 Task: Create a due date automation trigger when advanced on, on the wednesday before a card is due add dates with a due date at 11:00 AM.
Action: Mouse moved to (949, 291)
Screenshot: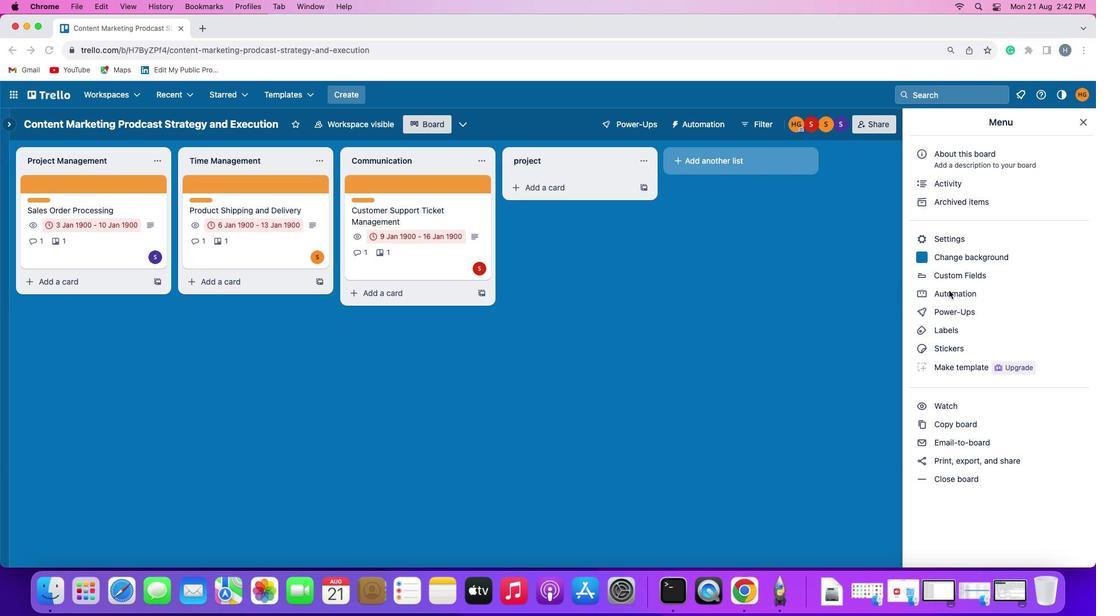 
Action: Mouse pressed left at (949, 291)
Screenshot: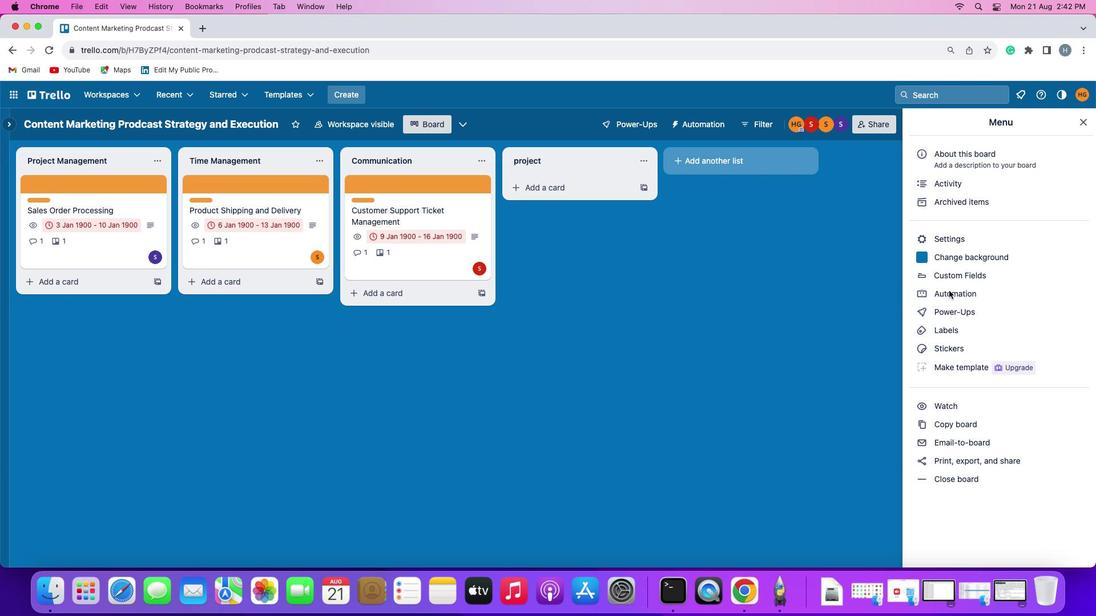 
Action: Mouse pressed left at (949, 291)
Screenshot: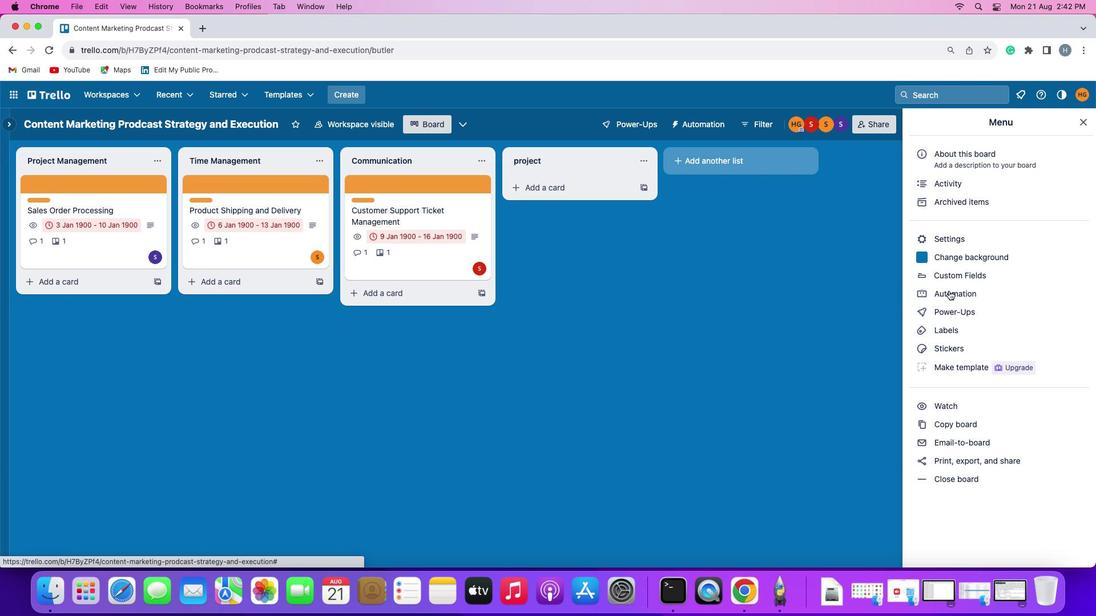 
Action: Mouse moved to (81, 265)
Screenshot: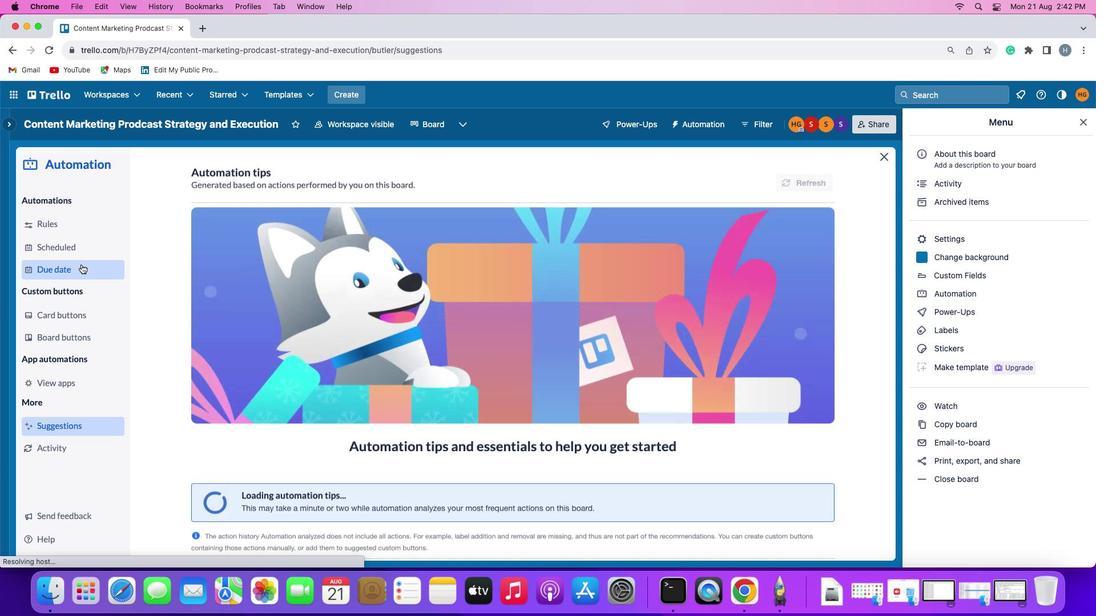 
Action: Mouse pressed left at (81, 265)
Screenshot: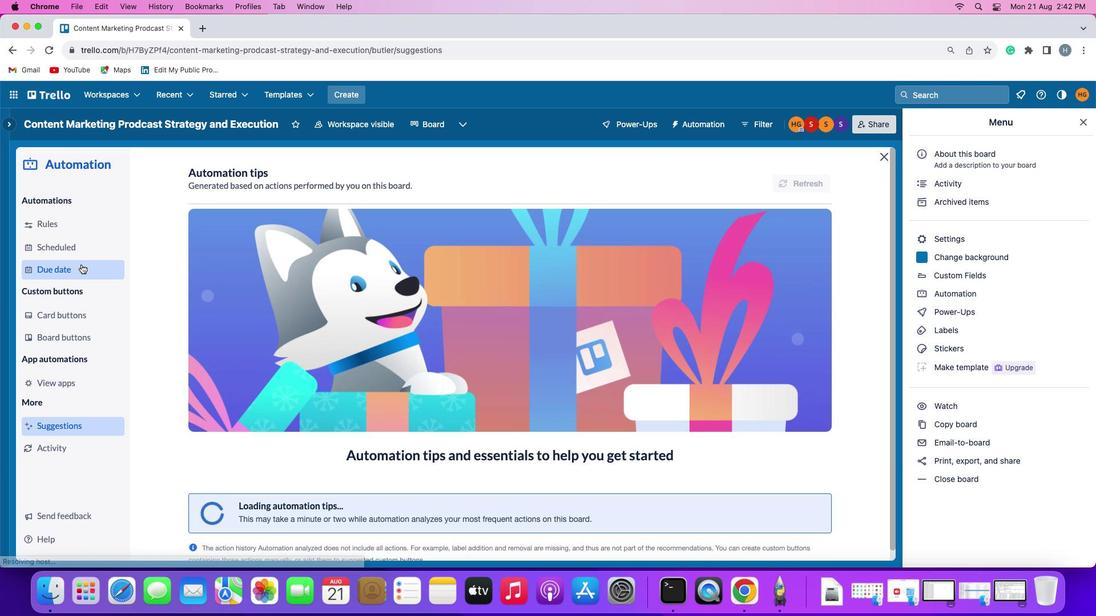 
Action: Mouse moved to (784, 176)
Screenshot: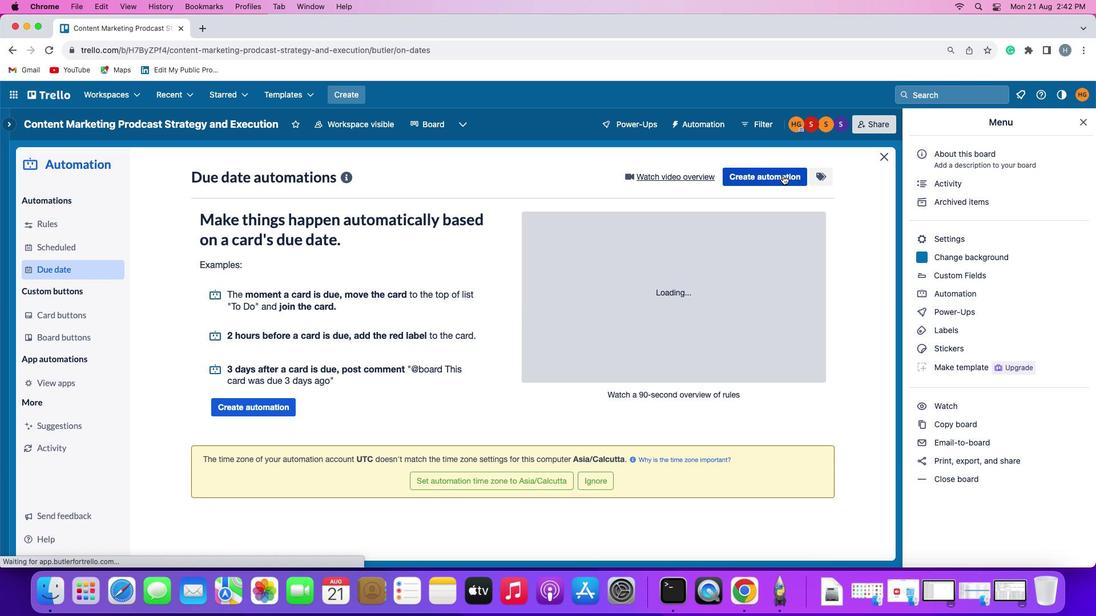 
Action: Mouse pressed left at (784, 176)
Screenshot: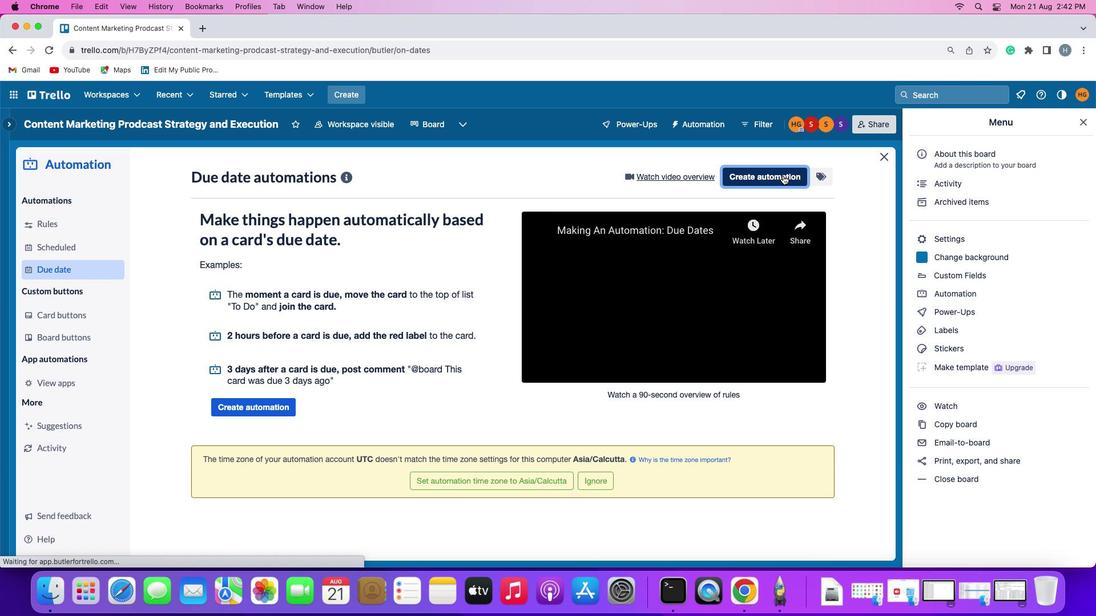 
Action: Mouse moved to (339, 289)
Screenshot: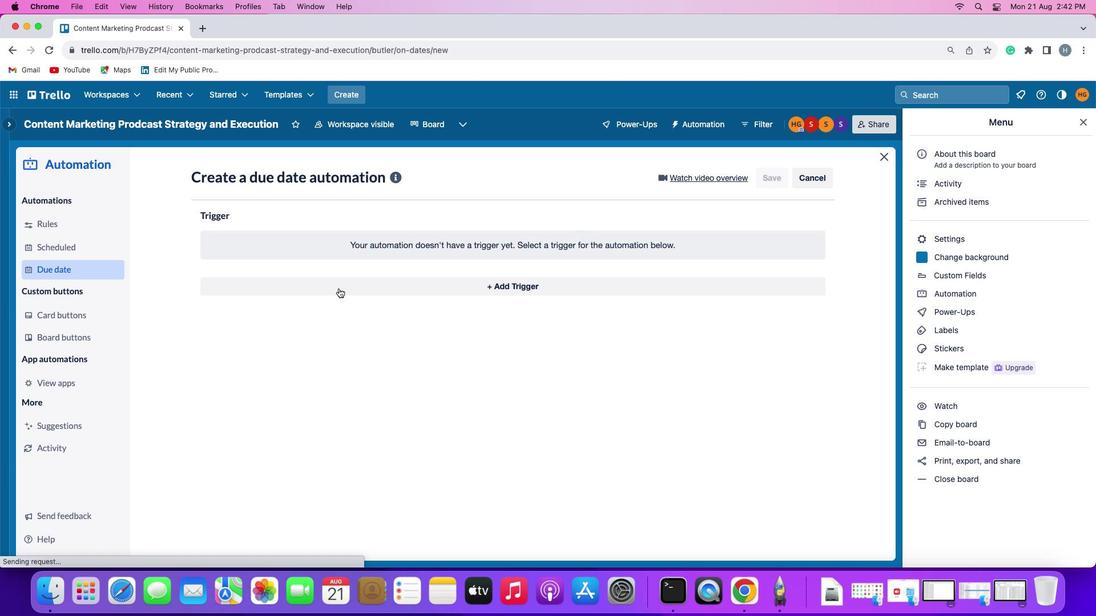 
Action: Mouse pressed left at (339, 289)
Screenshot: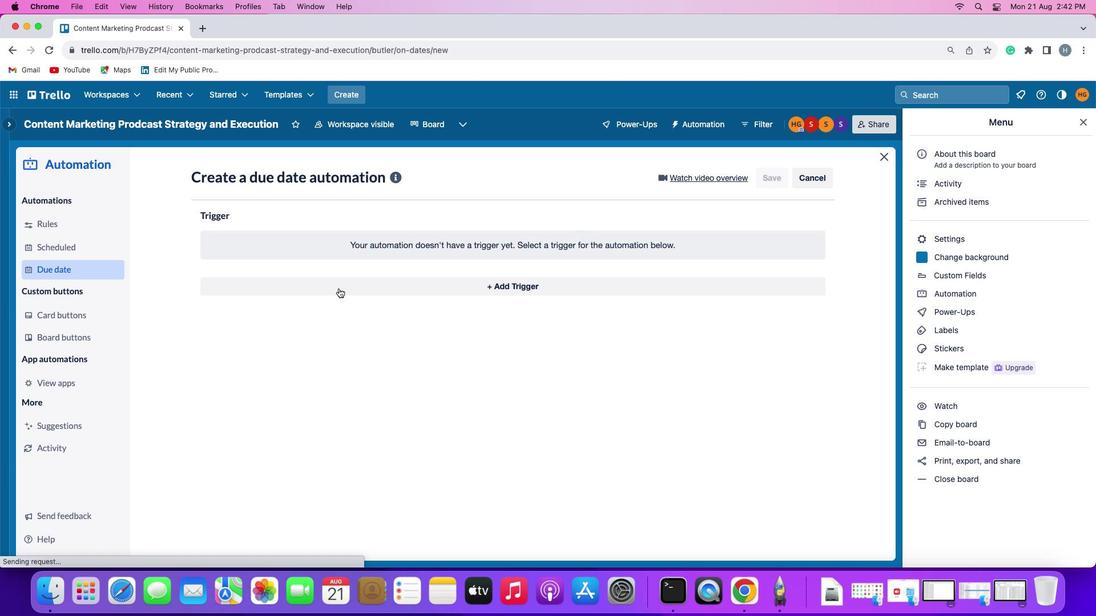 
Action: Mouse moved to (249, 498)
Screenshot: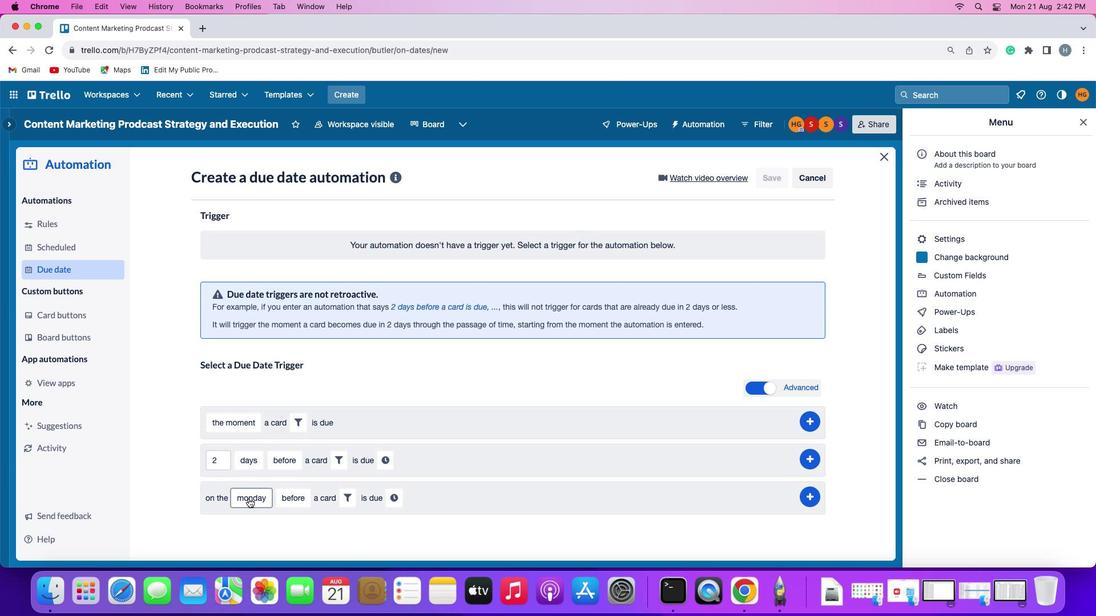 
Action: Mouse pressed left at (249, 498)
Screenshot: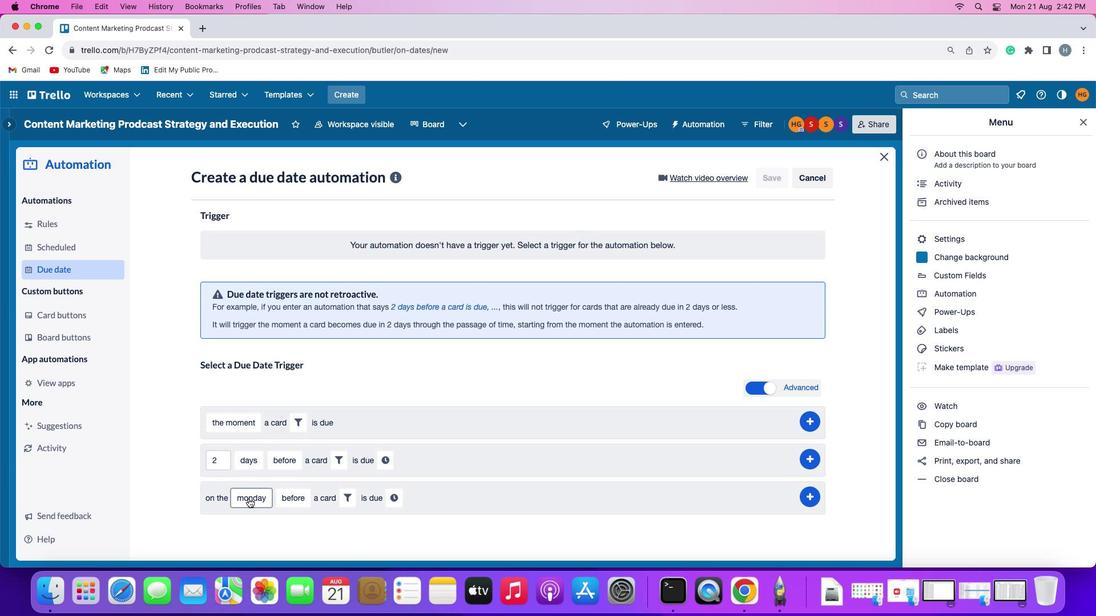 
Action: Mouse moved to (258, 389)
Screenshot: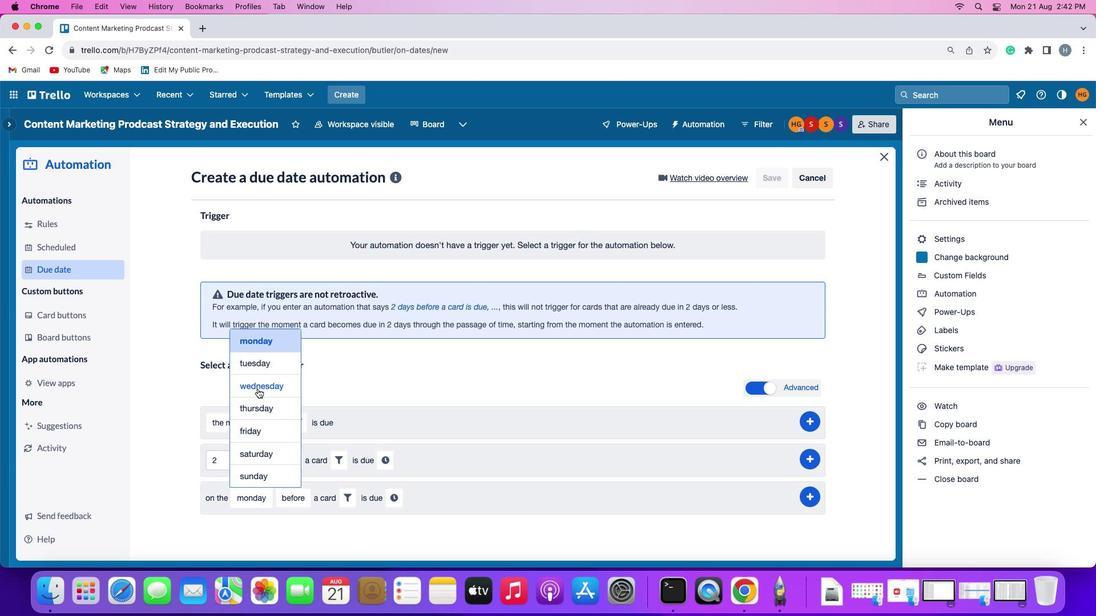 
Action: Mouse pressed left at (258, 389)
Screenshot: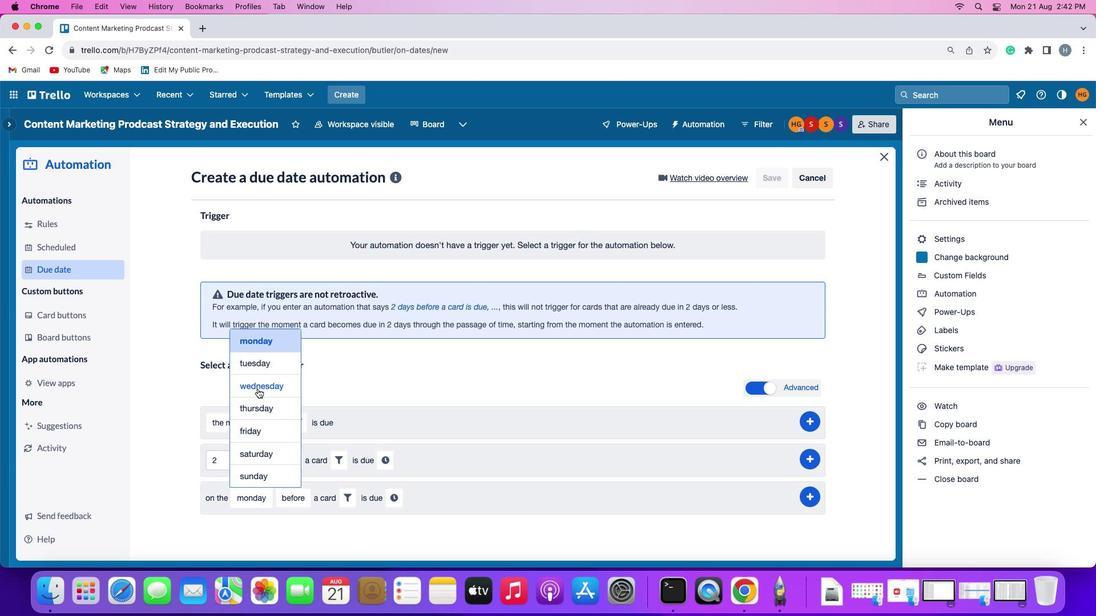 
Action: Mouse moved to (367, 495)
Screenshot: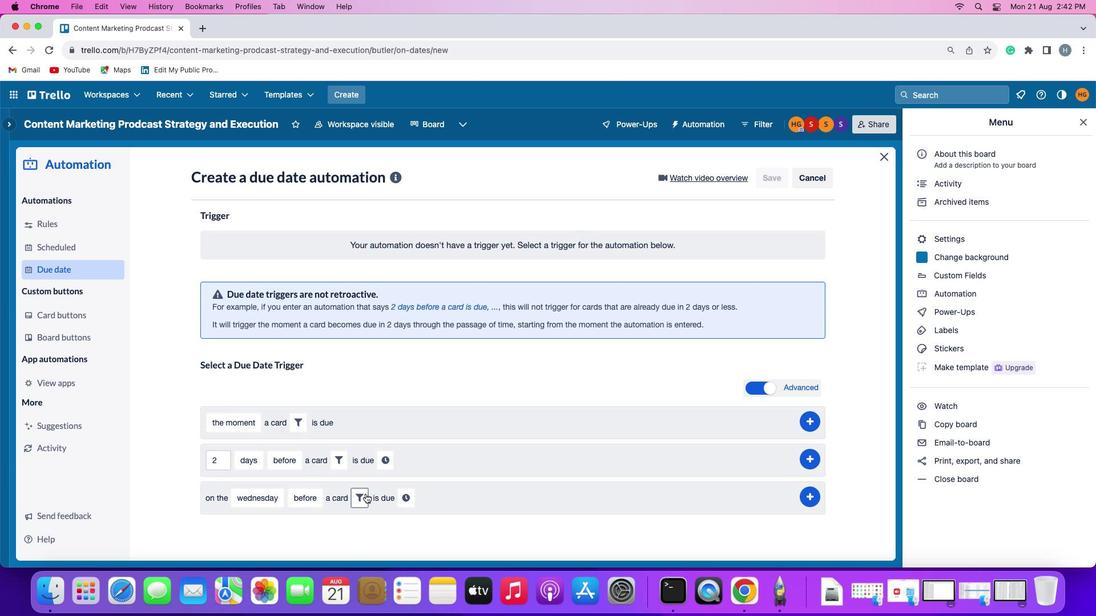 
Action: Mouse pressed left at (367, 495)
Screenshot: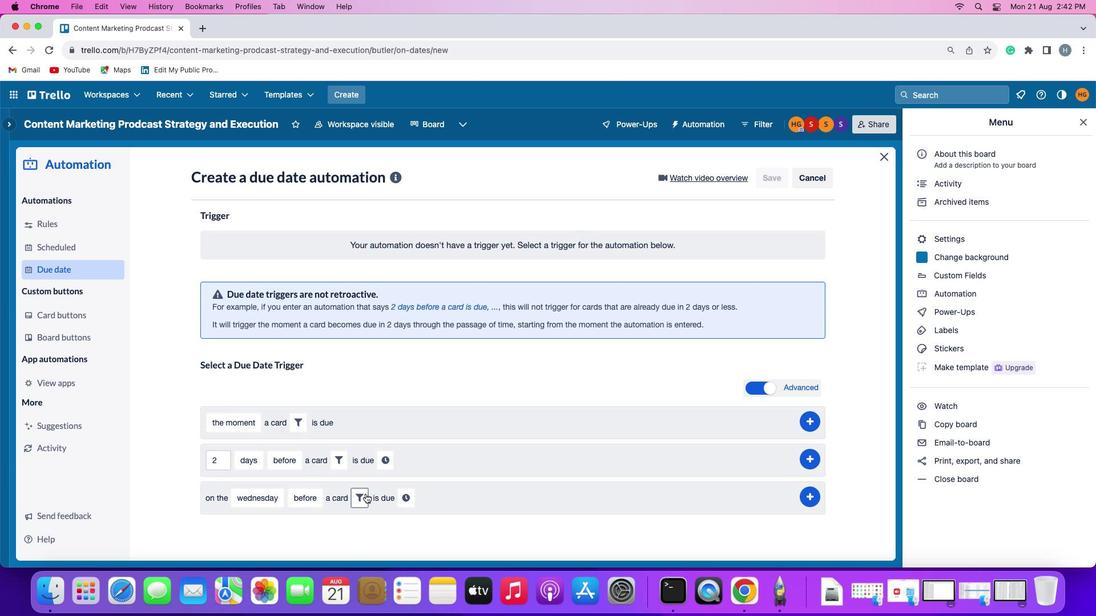 
Action: Mouse moved to (421, 530)
Screenshot: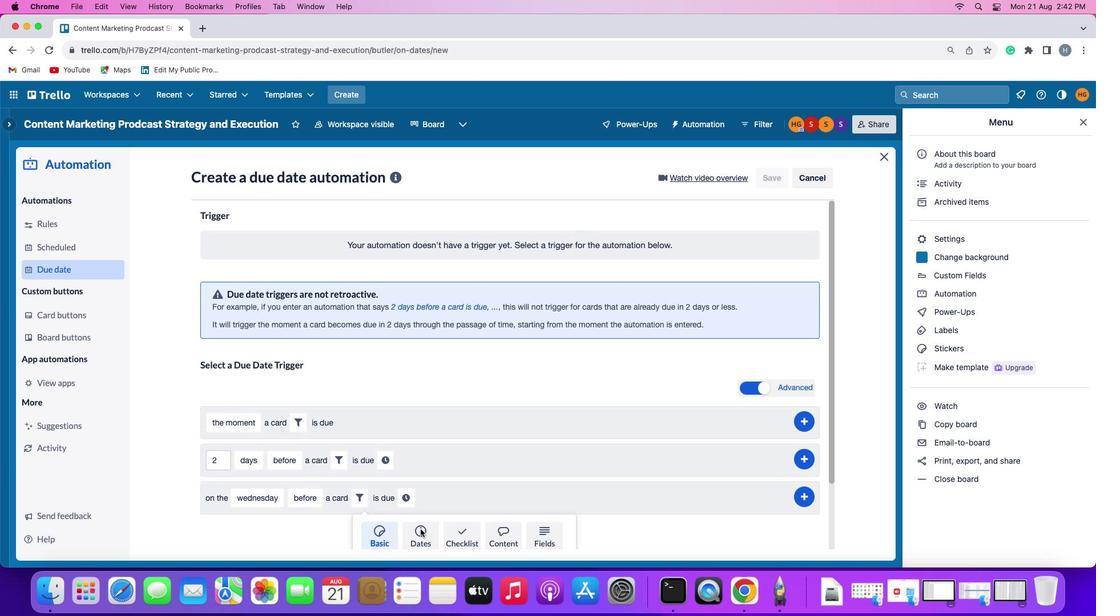 
Action: Mouse pressed left at (421, 530)
Screenshot: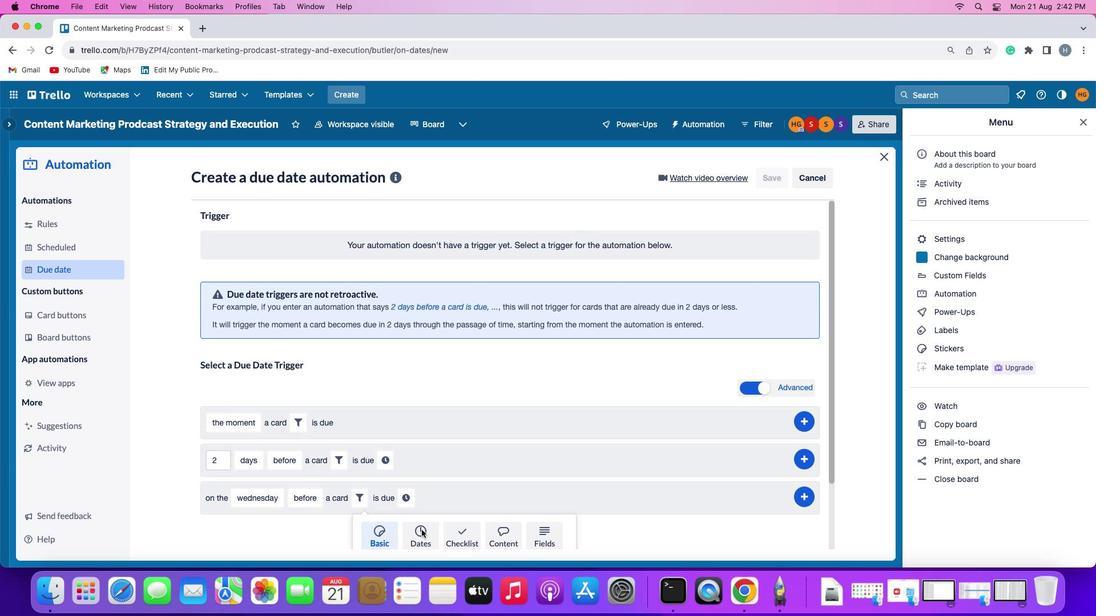 
Action: Mouse moved to (306, 526)
Screenshot: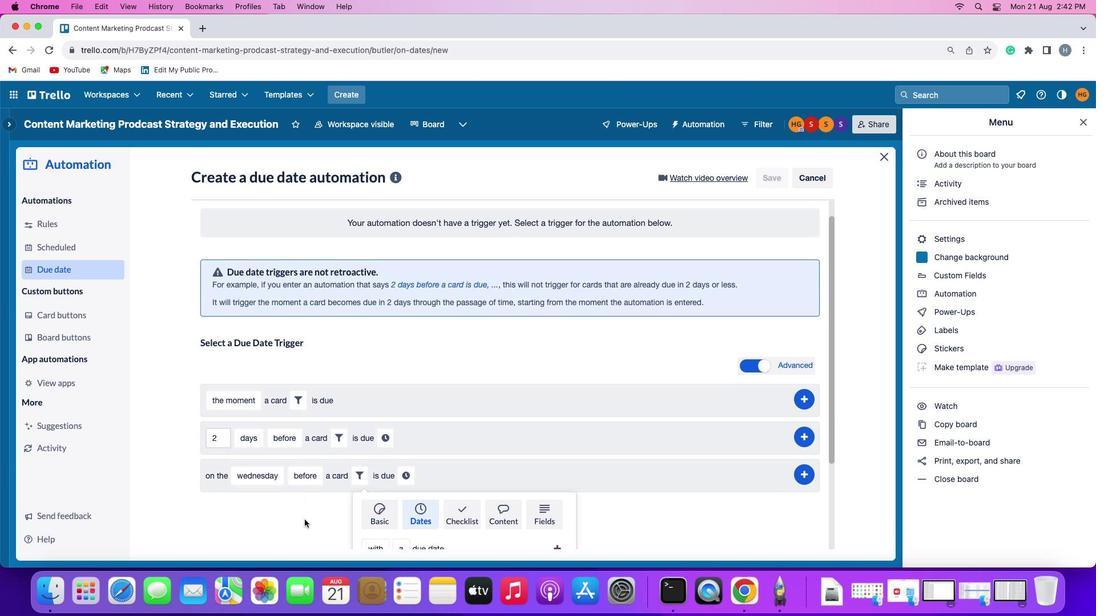 
Action: Mouse scrolled (306, 526) with delta (0, 0)
Screenshot: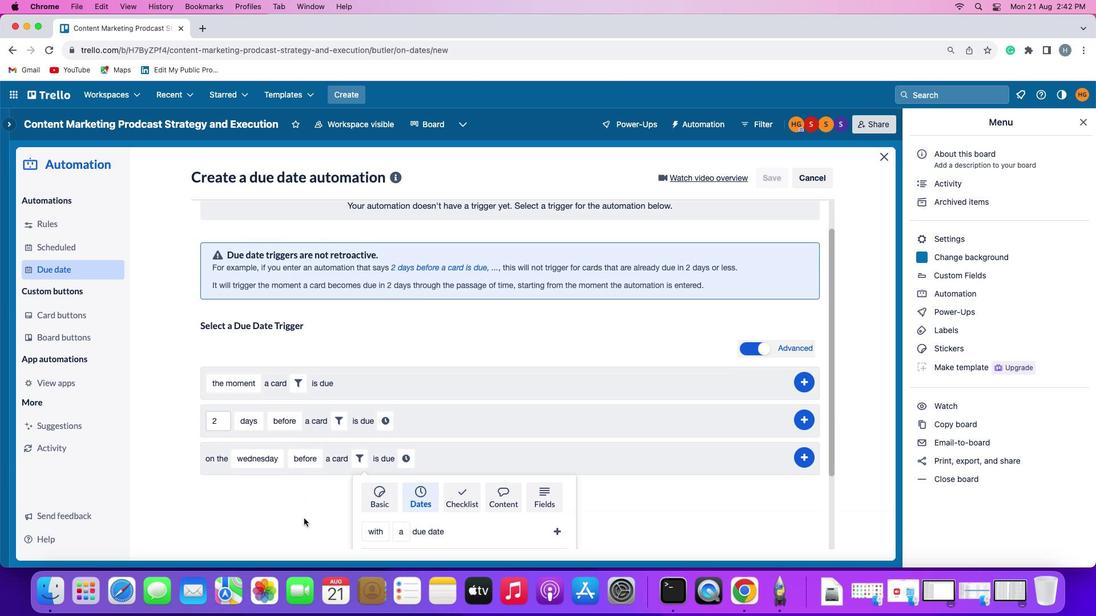 
Action: Mouse scrolled (306, 526) with delta (0, 0)
Screenshot: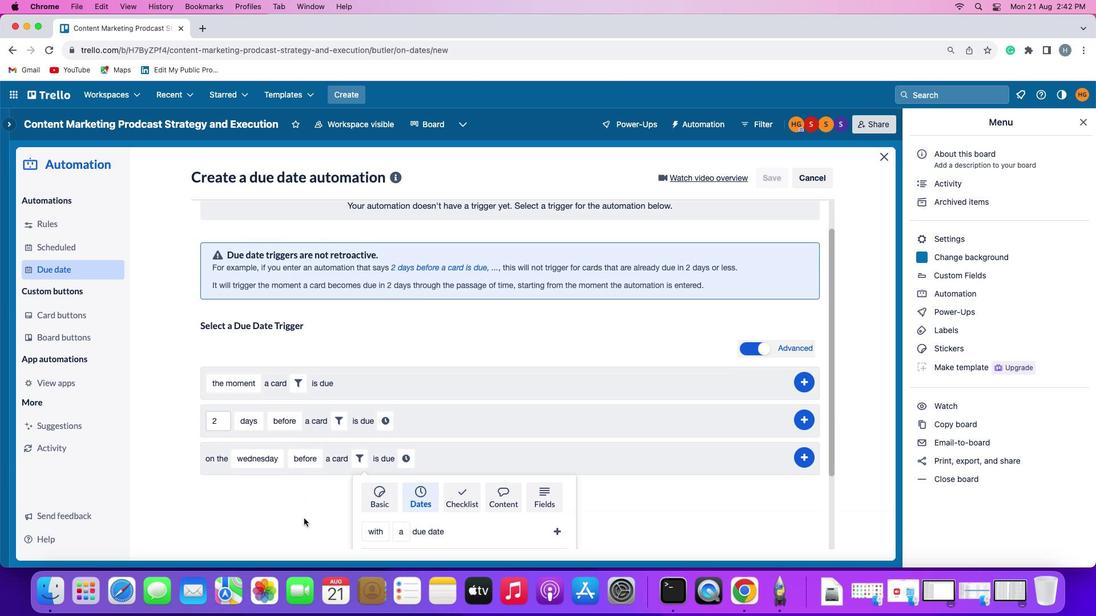 
Action: Mouse moved to (306, 526)
Screenshot: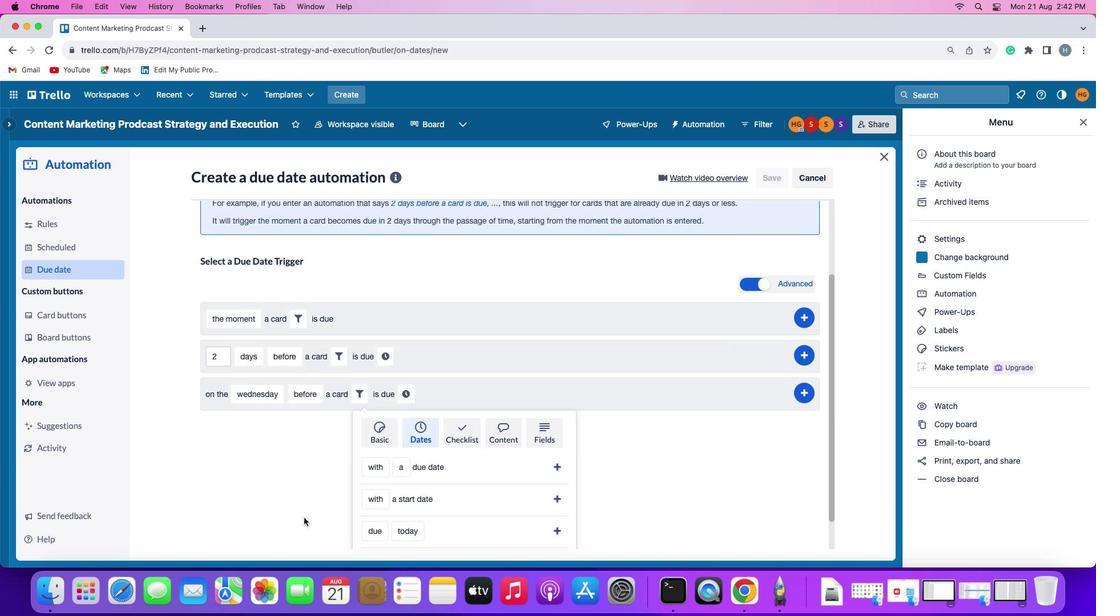 
Action: Mouse scrolled (306, 526) with delta (0, -1)
Screenshot: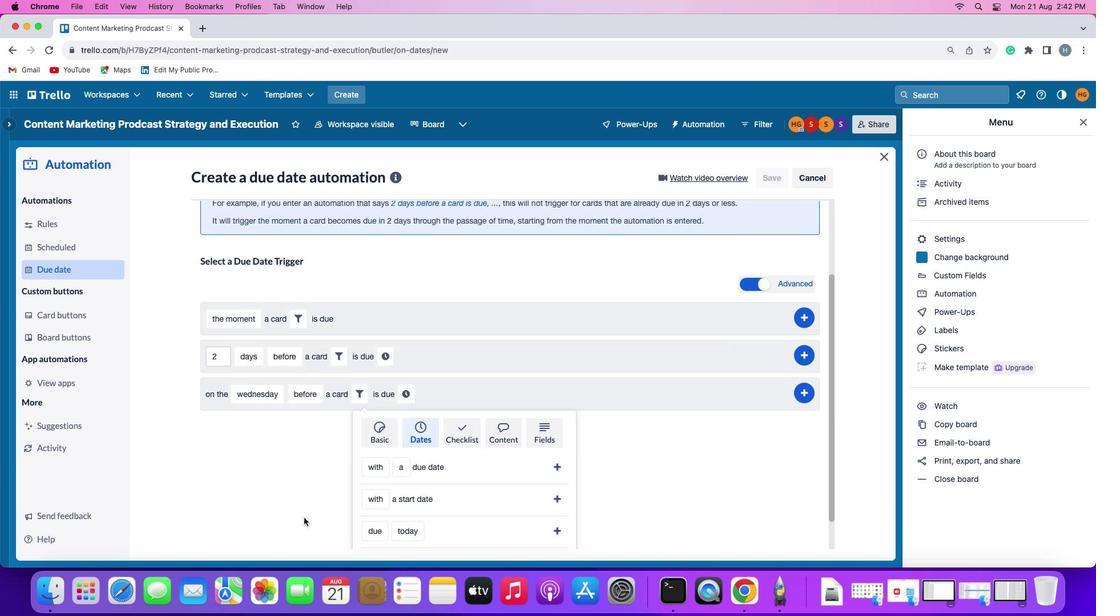 
Action: Mouse moved to (306, 526)
Screenshot: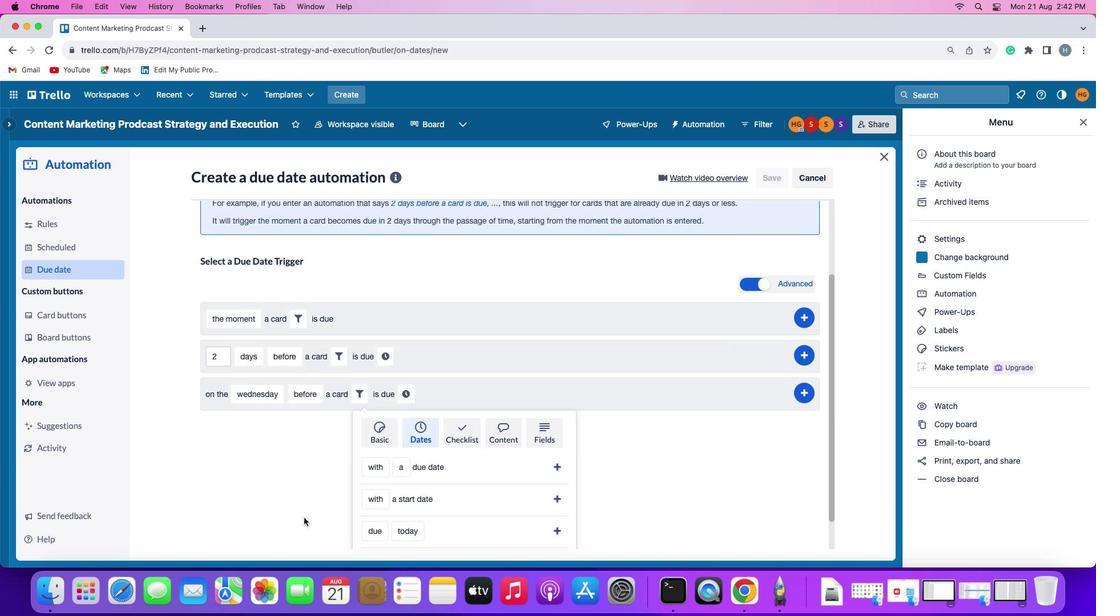 
Action: Mouse scrolled (306, 526) with delta (0, -1)
Screenshot: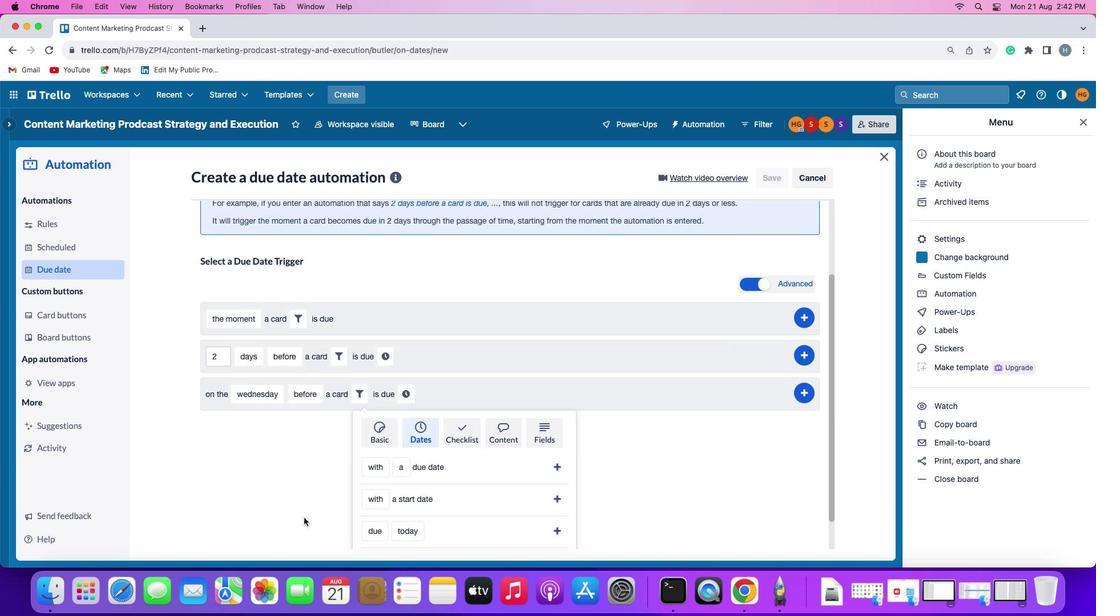 
Action: Mouse moved to (306, 524)
Screenshot: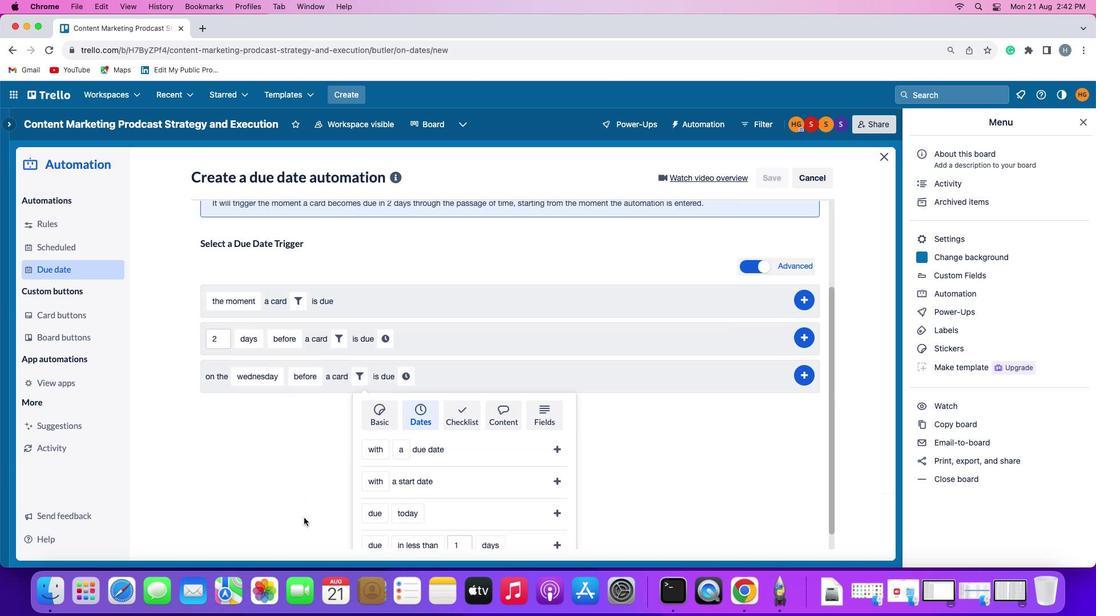 
Action: Mouse scrolled (306, 524) with delta (0, -2)
Screenshot: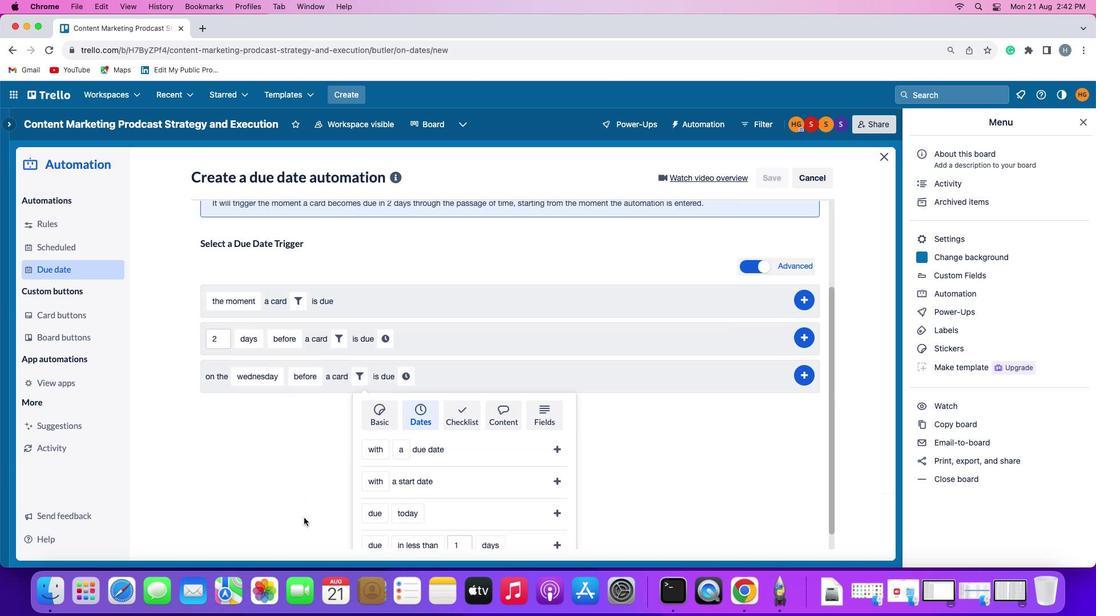 
Action: Mouse moved to (382, 429)
Screenshot: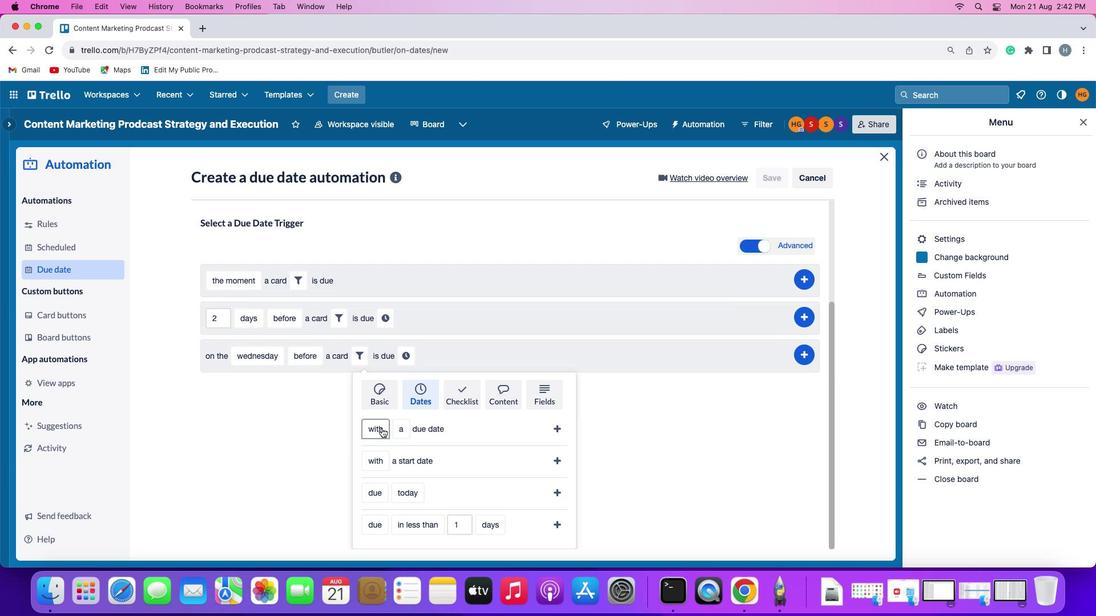 
Action: Mouse pressed left at (382, 429)
Screenshot: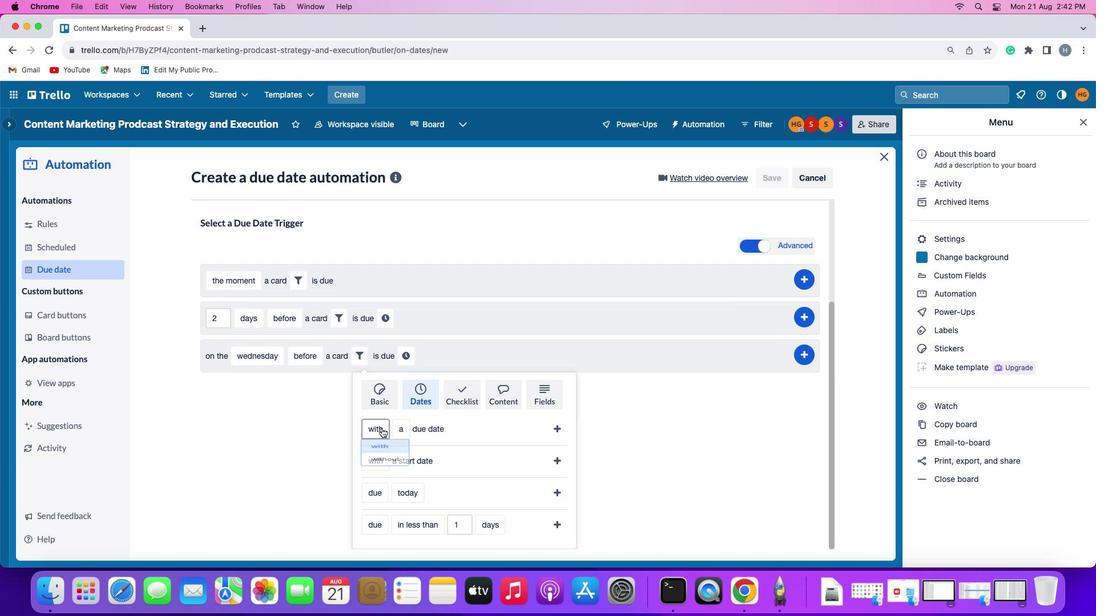 
Action: Mouse moved to (382, 454)
Screenshot: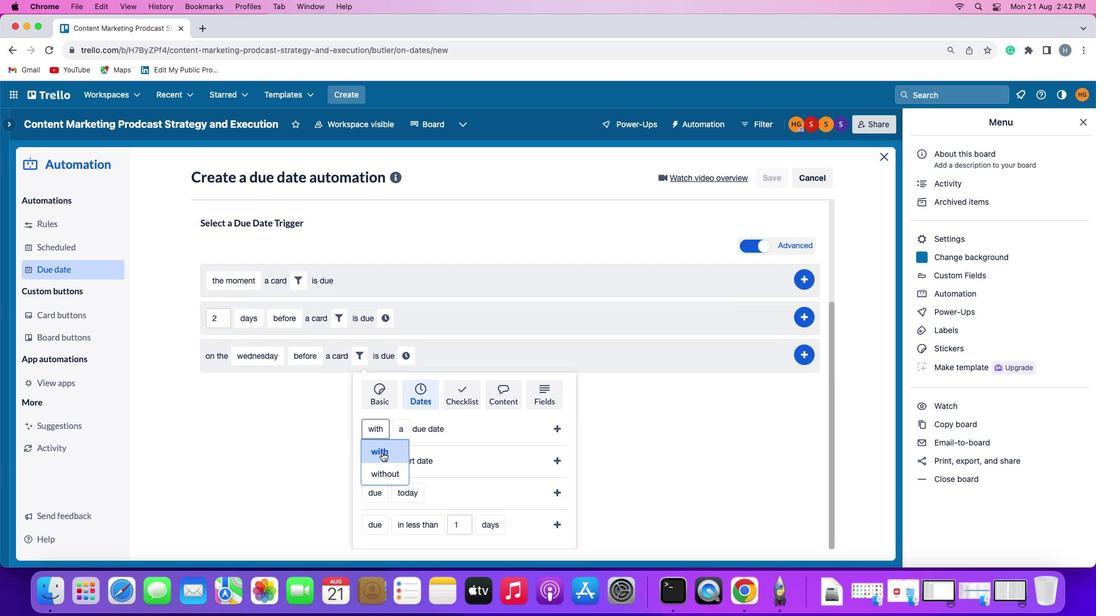 
Action: Mouse pressed left at (382, 454)
Screenshot: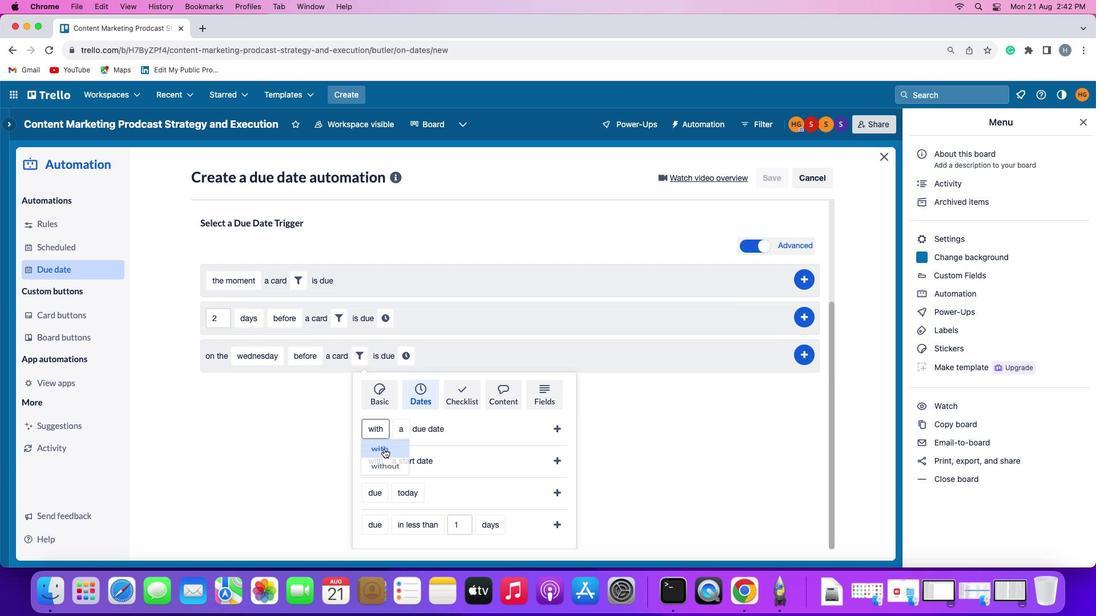 
Action: Mouse moved to (403, 432)
Screenshot: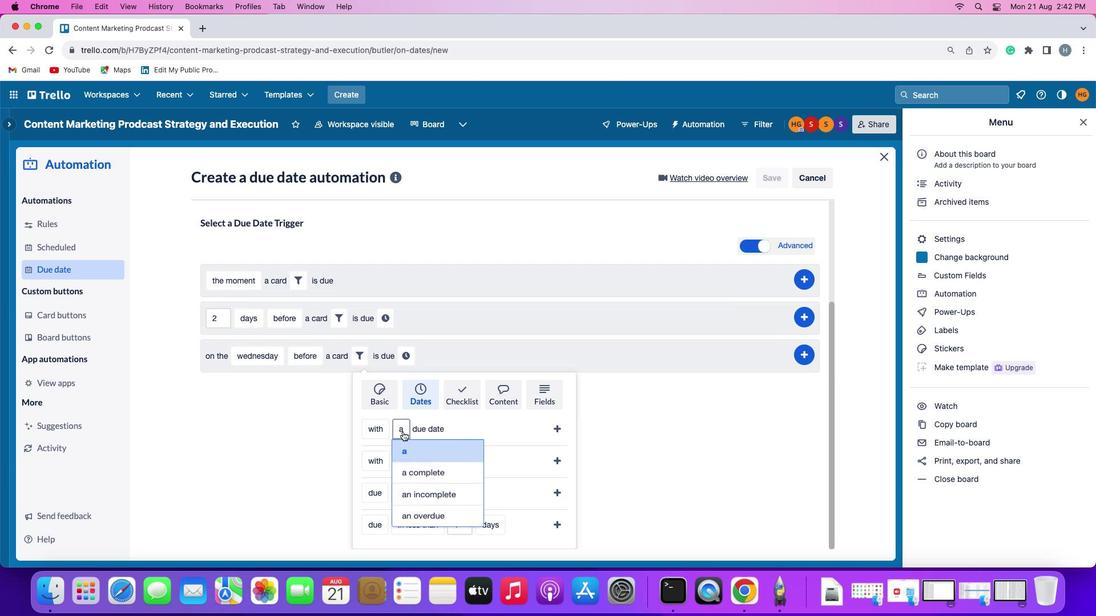 
Action: Mouse pressed left at (403, 432)
Screenshot: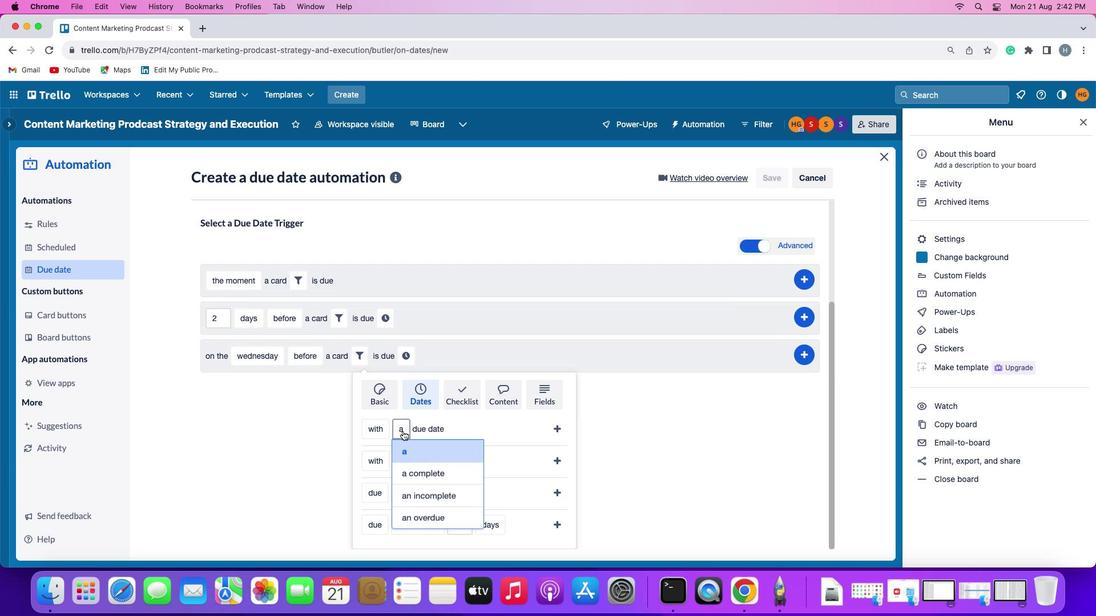 
Action: Mouse moved to (415, 451)
Screenshot: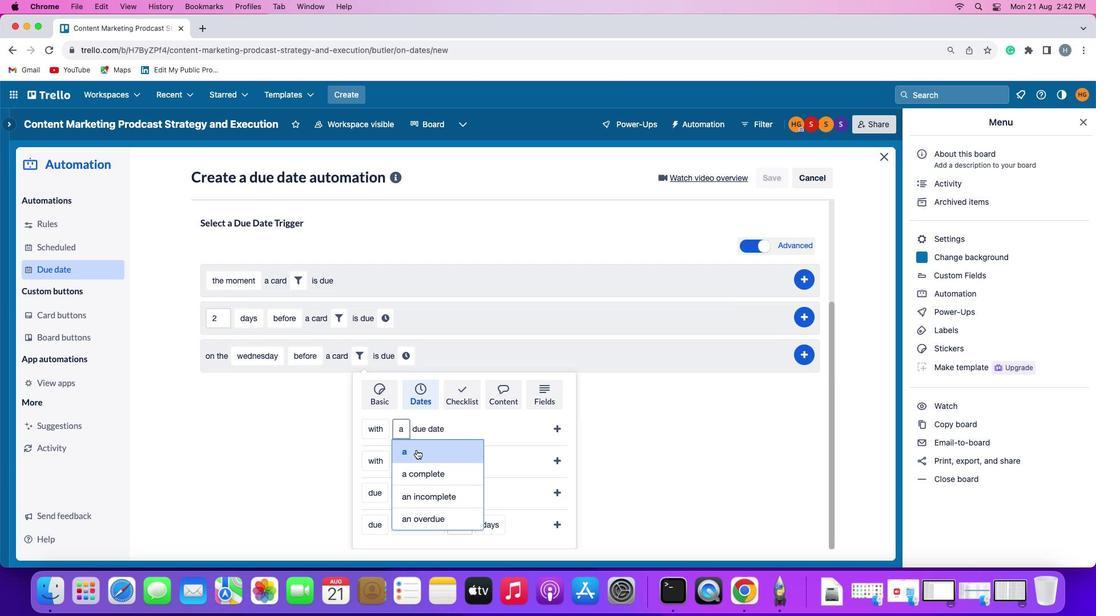 
Action: Mouse pressed left at (415, 451)
Screenshot: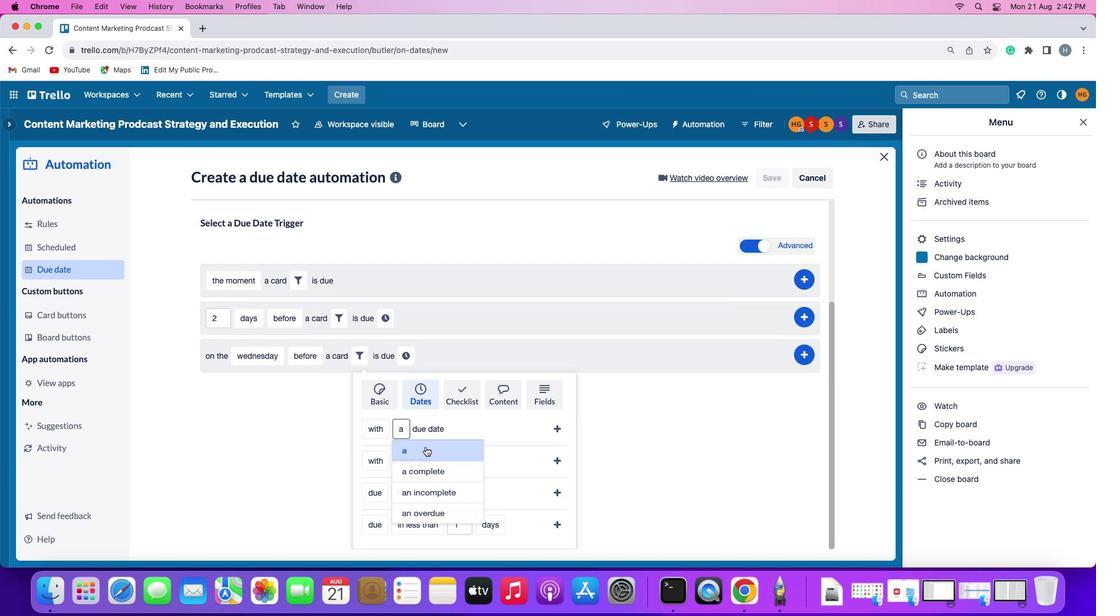 
Action: Mouse moved to (563, 428)
Screenshot: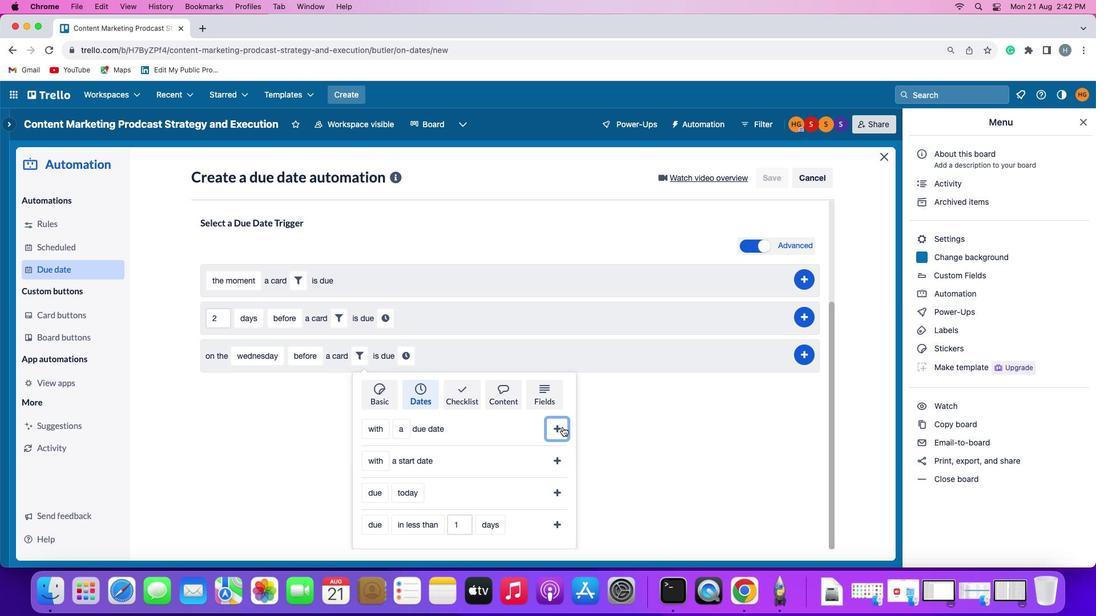 
Action: Mouse pressed left at (563, 428)
Screenshot: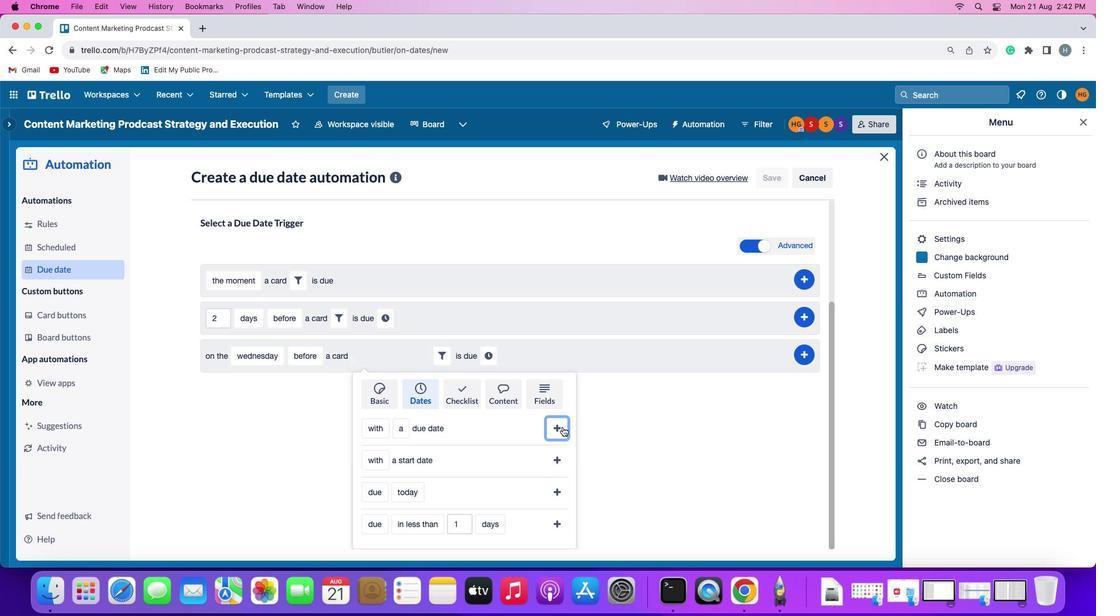 
Action: Mouse moved to (490, 499)
Screenshot: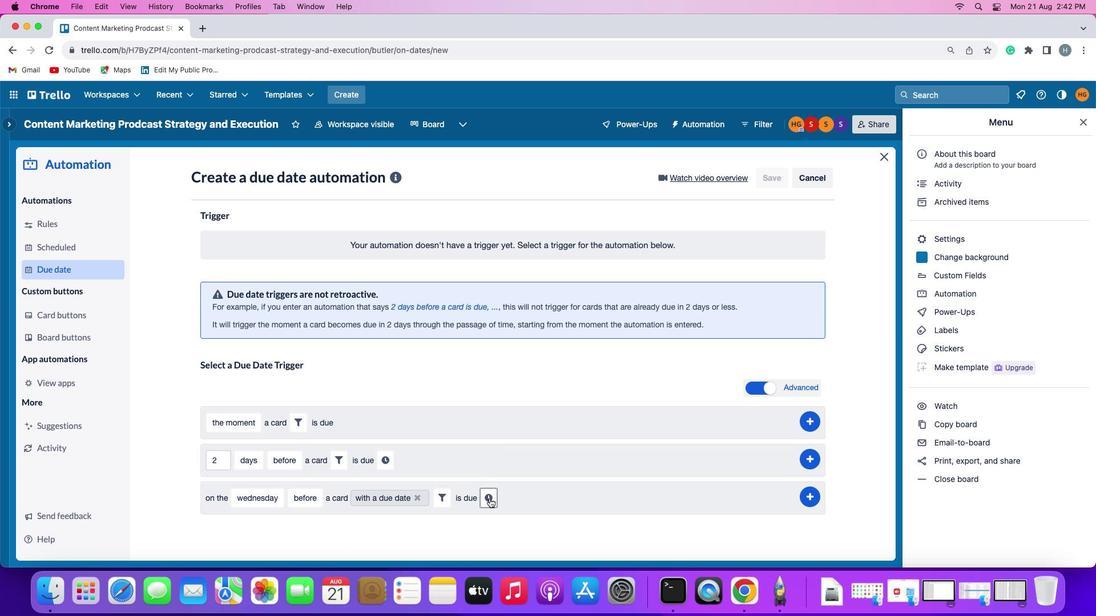 
Action: Mouse pressed left at (490, 499)
Screenshot: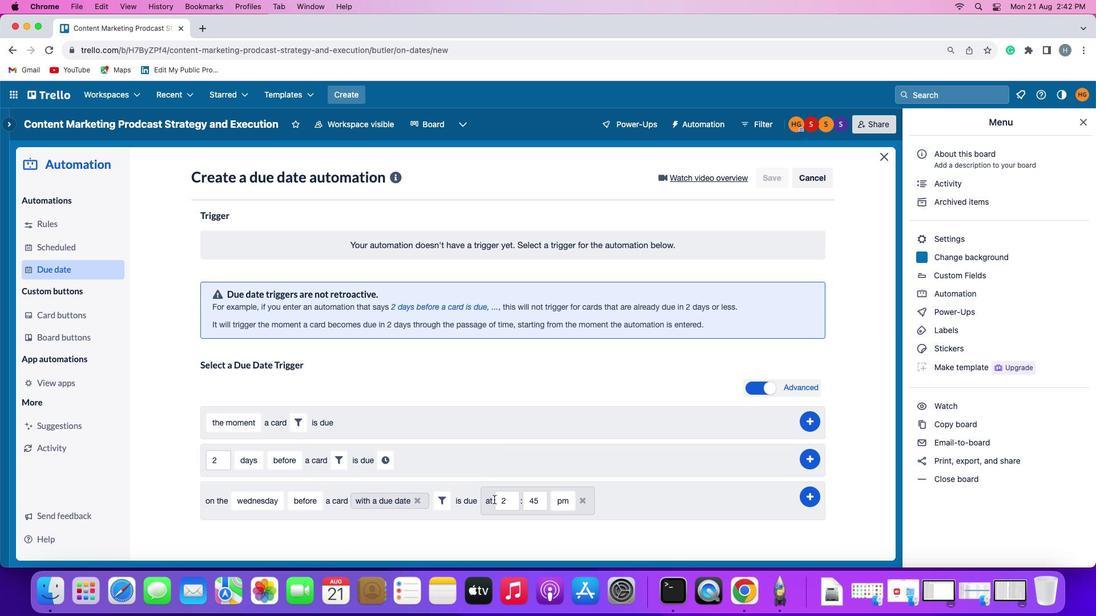 
Action: Mouse moved to (514, 504)
Screenshot: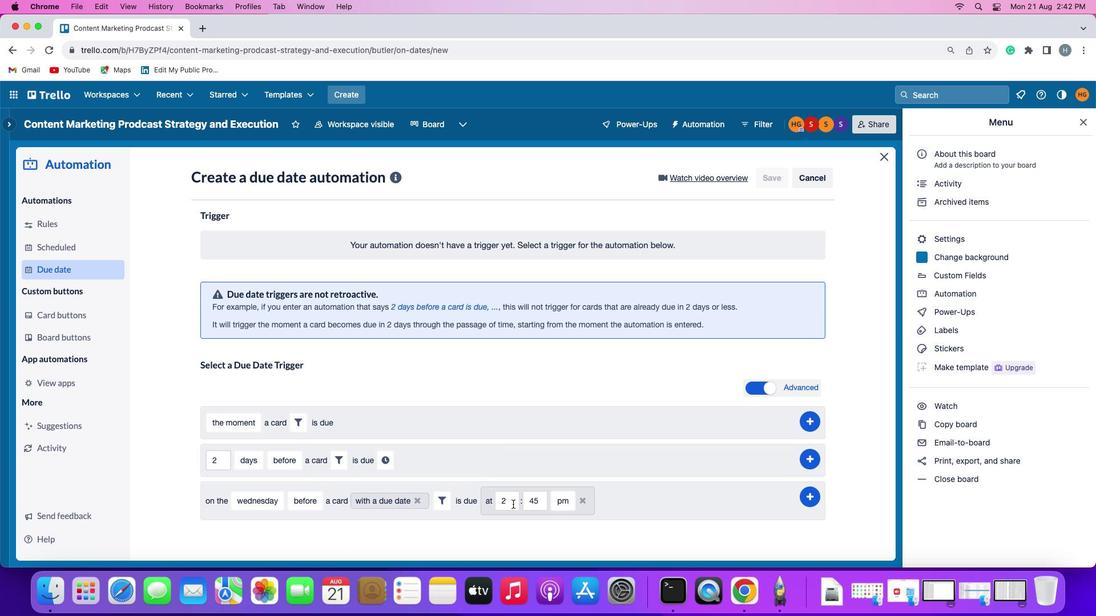 
Action: Mouse pressed left at (514, 504)
Screenshot: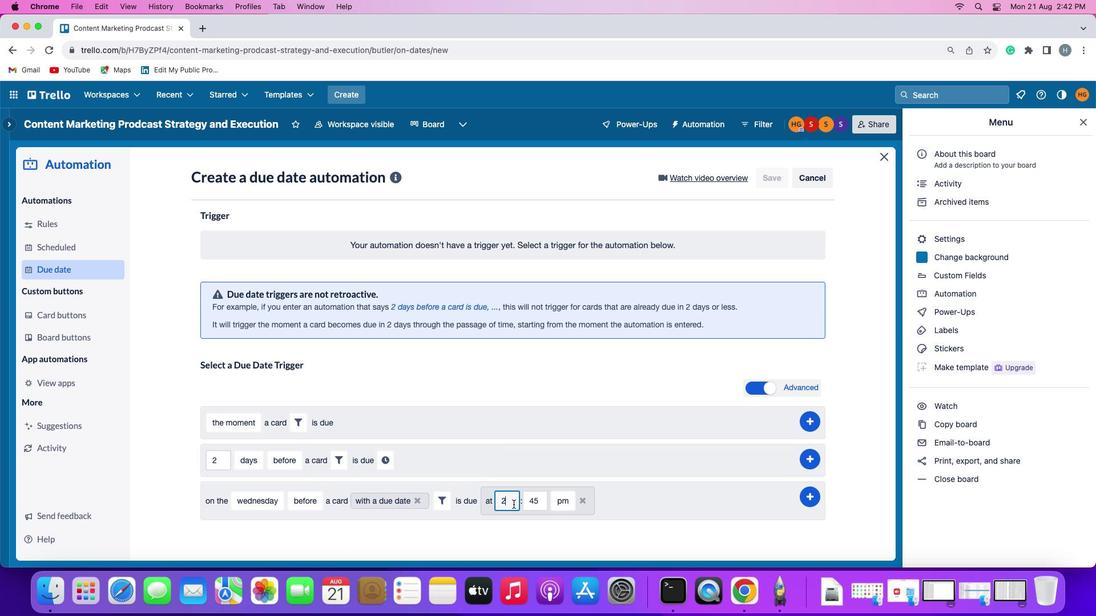 
Action: Mouse moved to (514, 504)
Screenshot: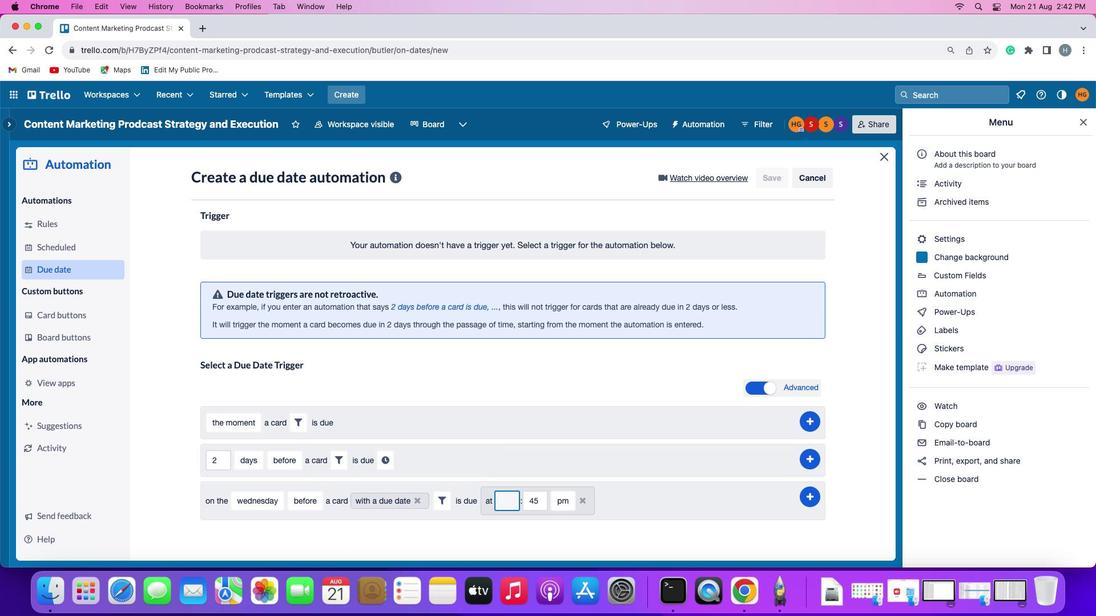 
Action: Key pressed Key.backspace'1''1'
Screenshot: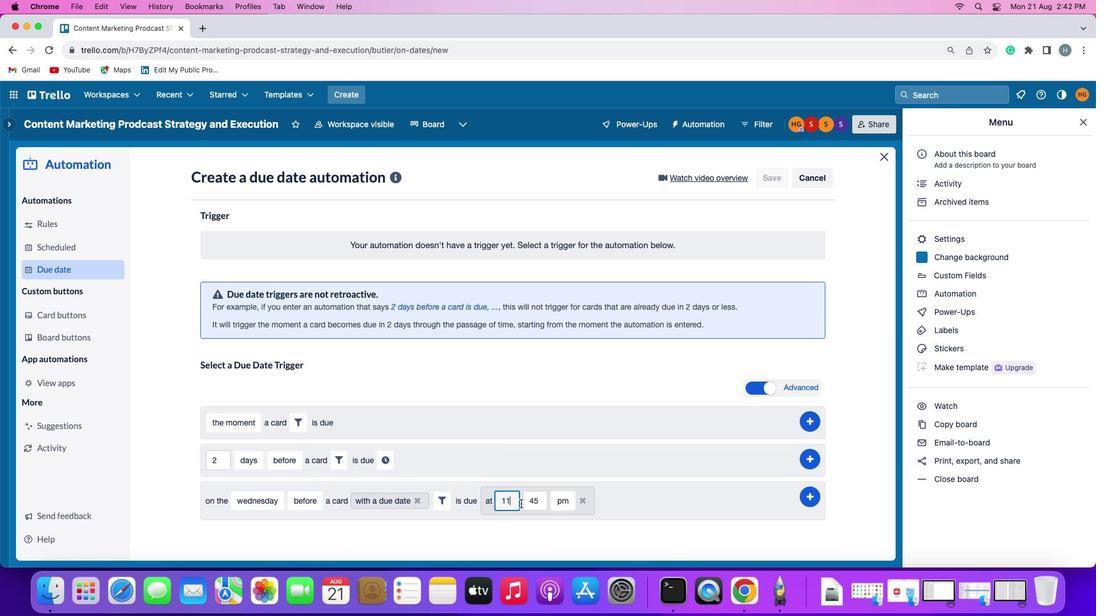 
Action: Mouse moved to (539, 502)
Screenshot: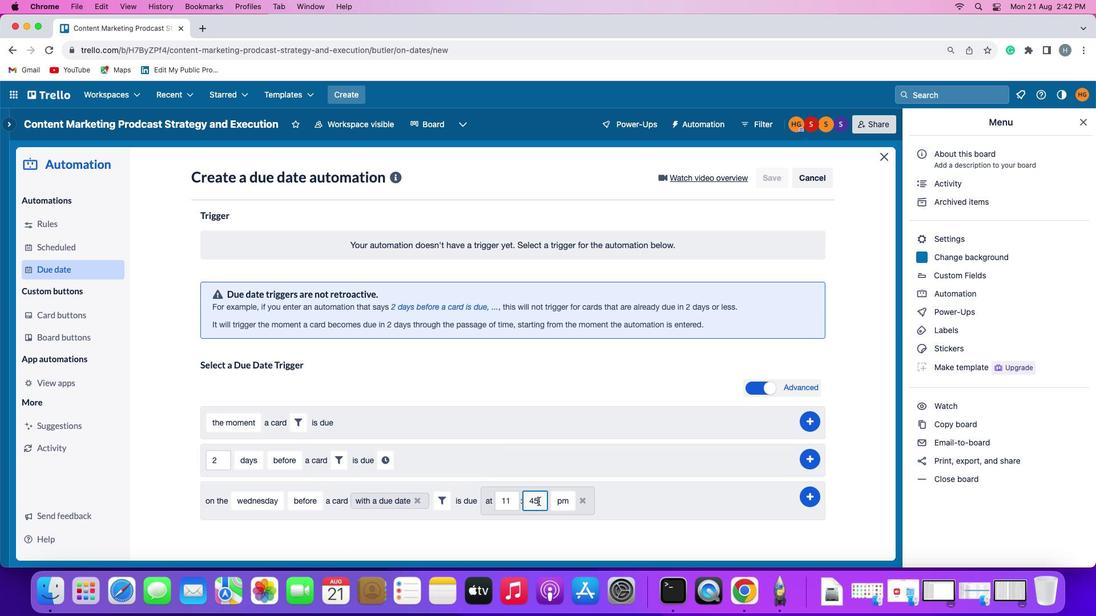 
Action: Mouse pressed left at (539, 502)
Screenshot: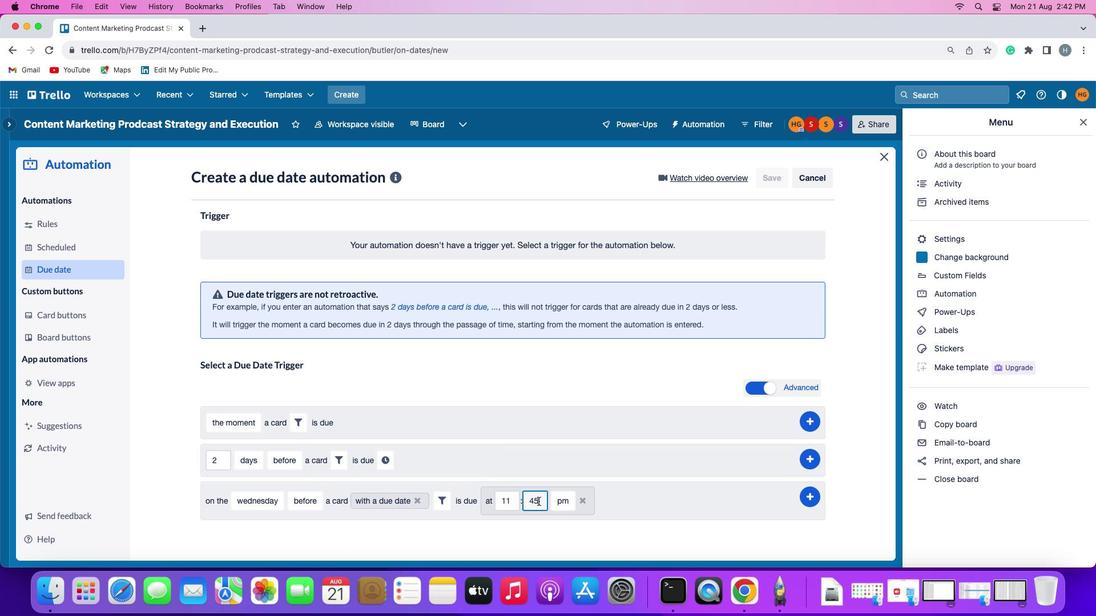 
Action: Mouse moved to (539, 502)
Screenshot: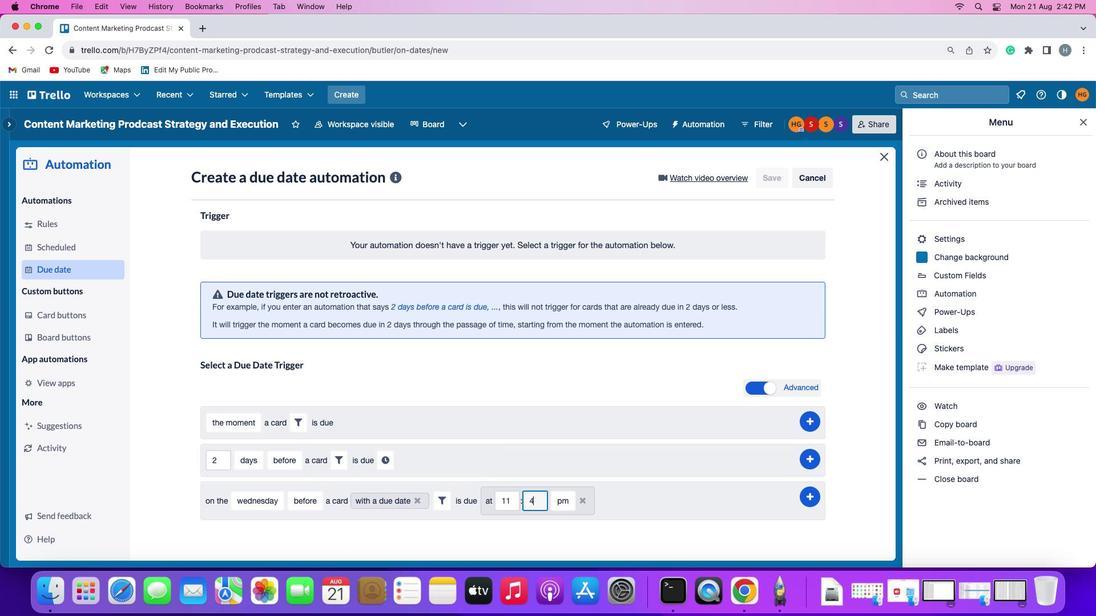 
Action: Key pressed Key.backspaceKey.backspace'0''0'
Screenshot: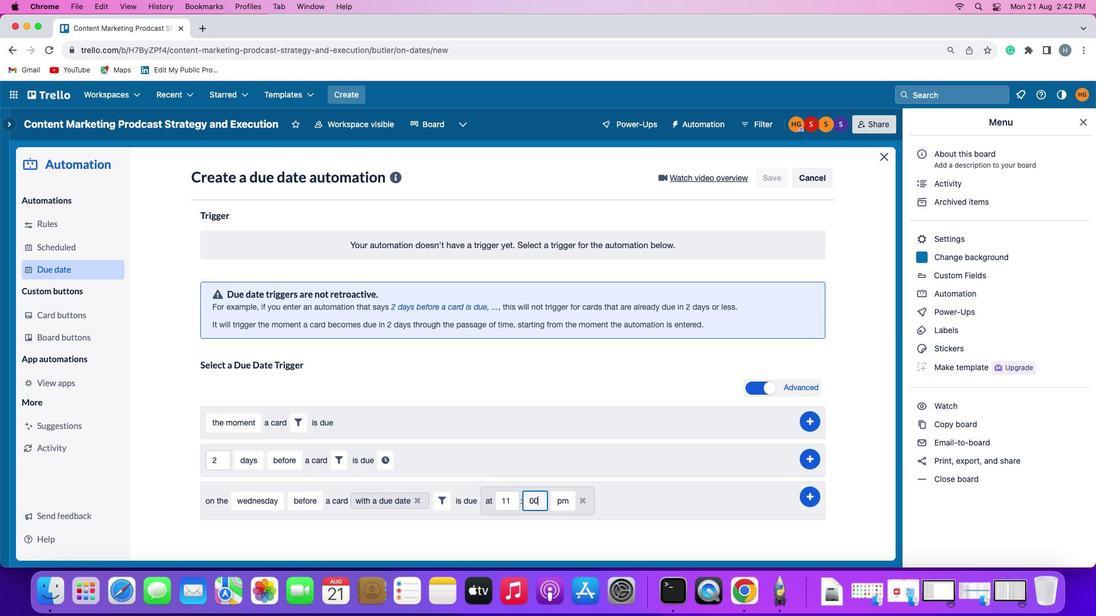 
Action: Mouse moved to (549, 500)
Screenshot: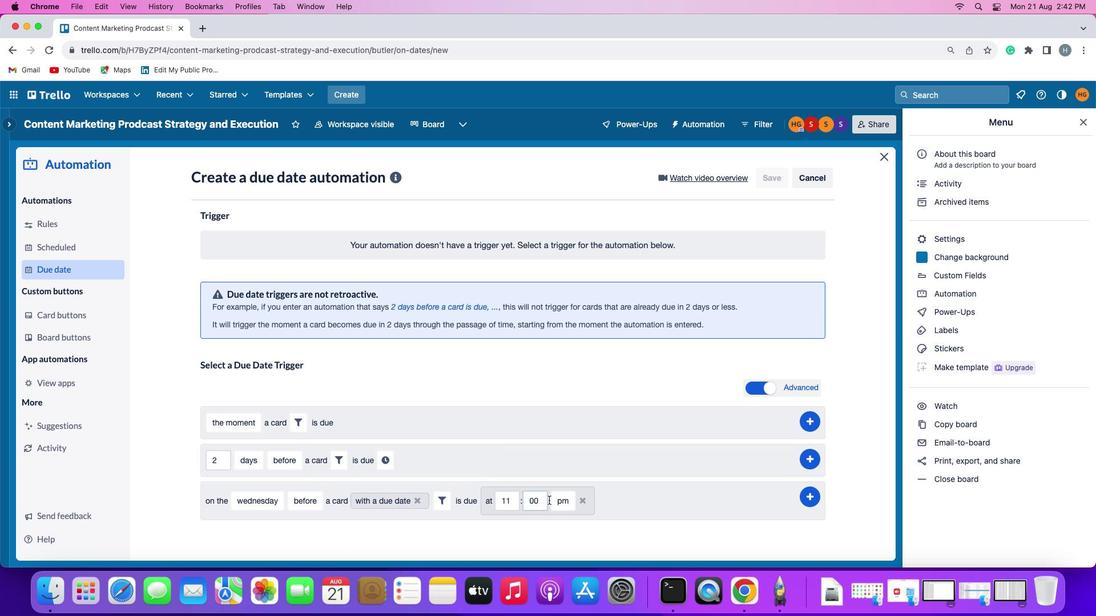 
Action: Mouse pressed left at (549, 500)
Screenshot: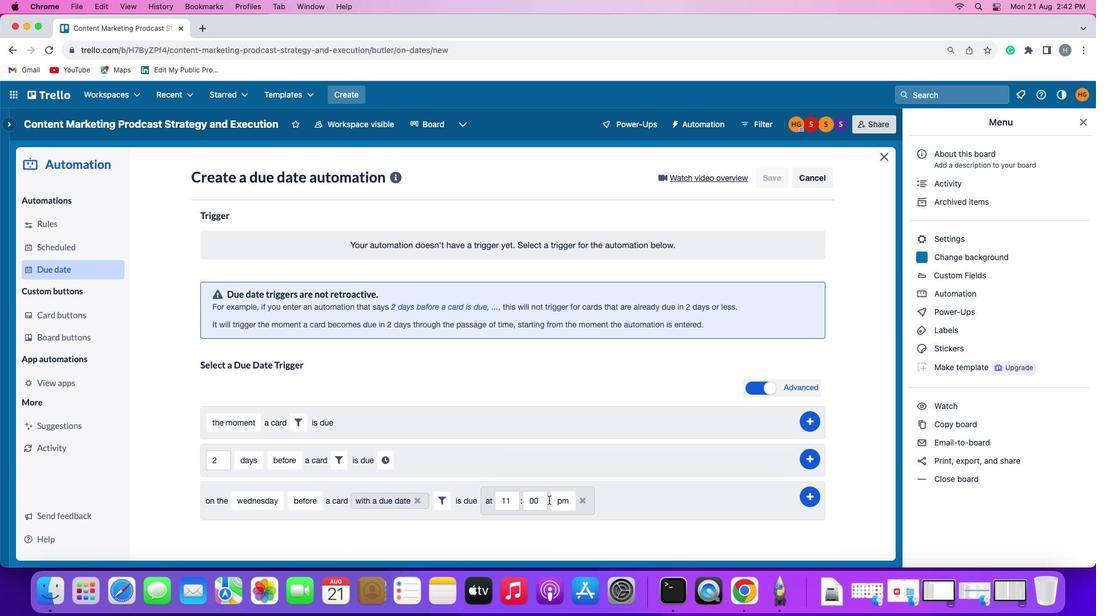 
Action: Mouse moved to (560, 510)
Screenshot: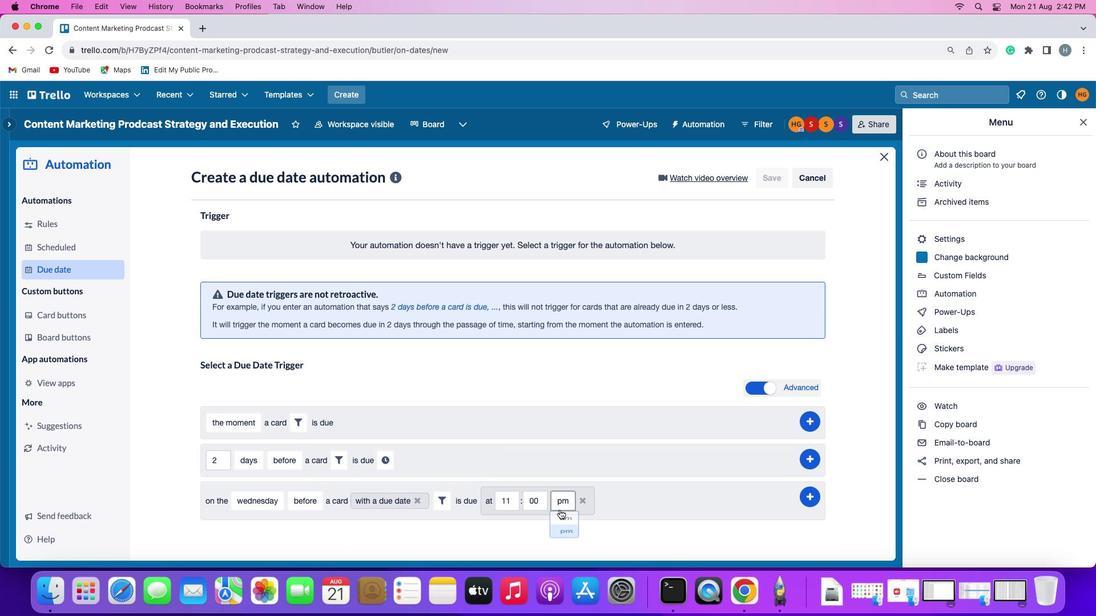 
Action: Mouse pressed left at (560, 510)
Screenshot: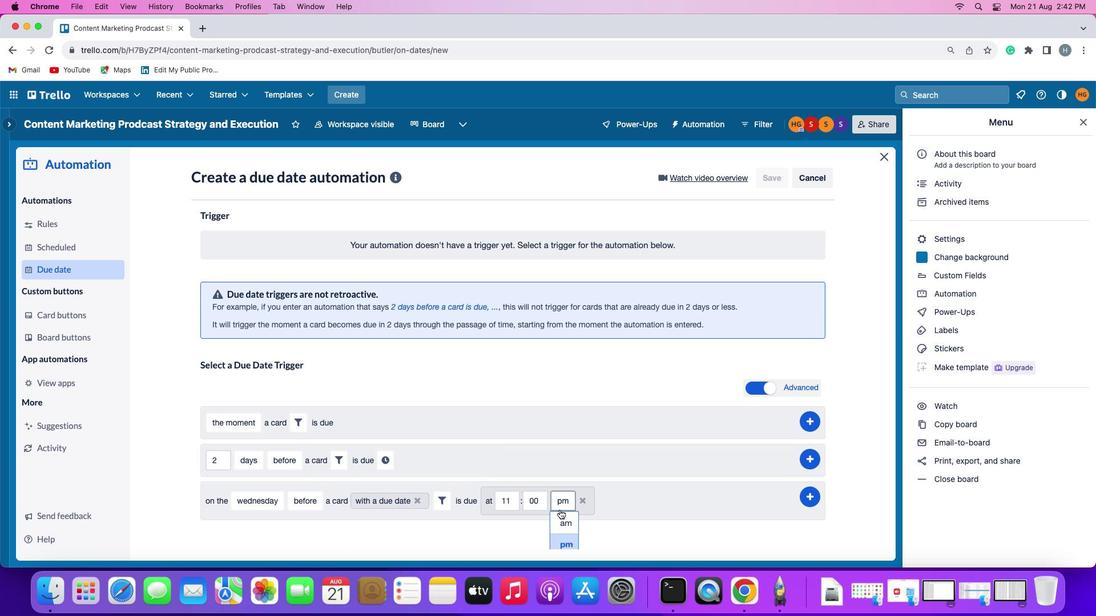 
Action: Mouse moved to (564, 522)
Screenshot: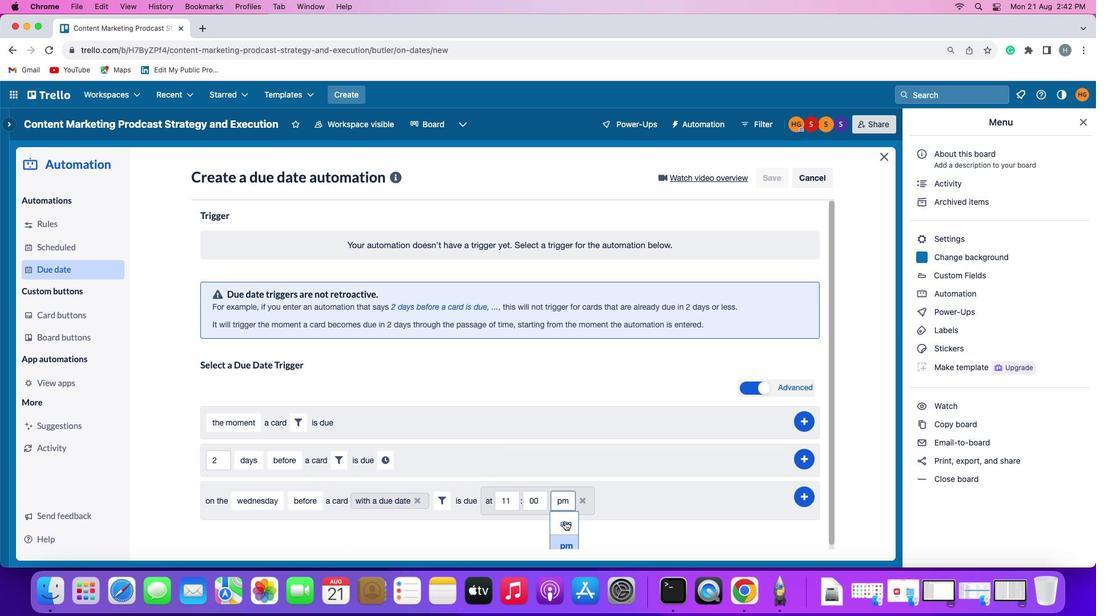 
Action: Mouse pressed left at (564, 522)
Screenshot: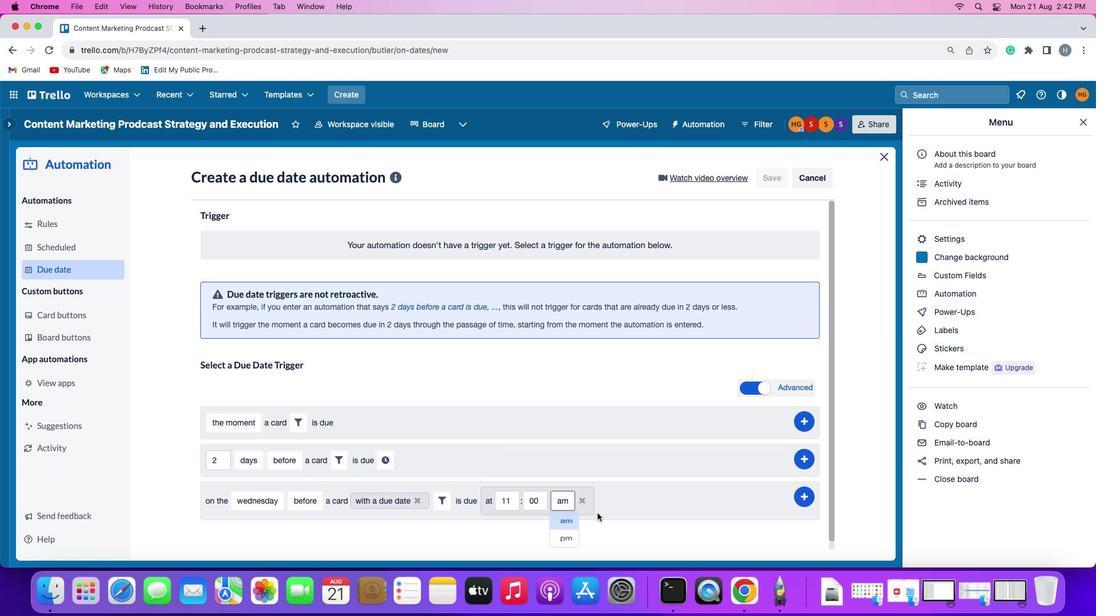 
Action: Mouse moved to (811, 494)
Screenshot: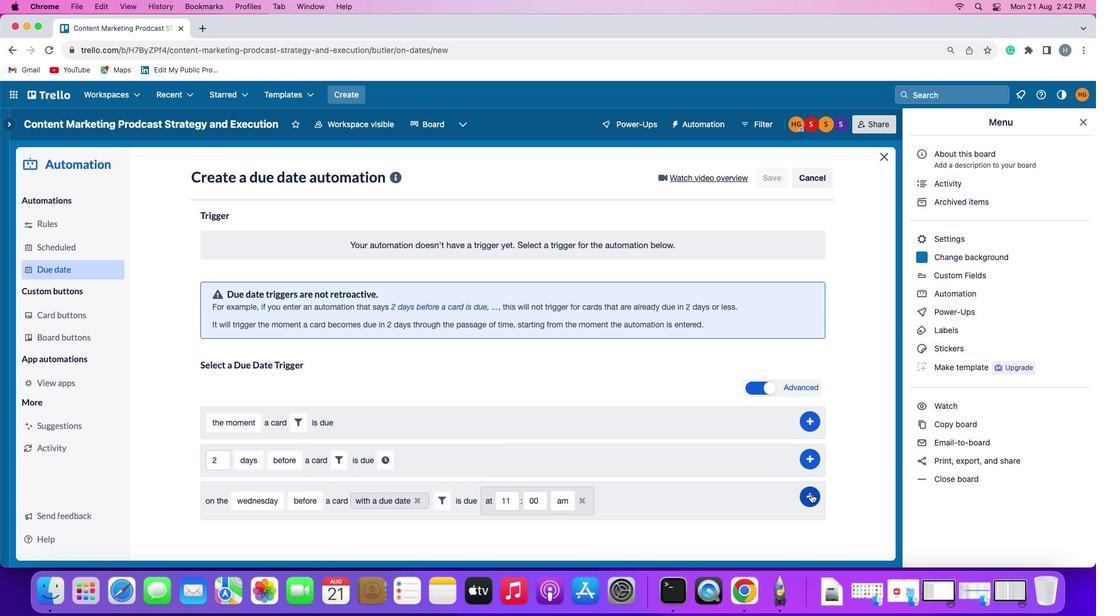 
Action: Mouse pressed left at (811, 494)
Screenshot: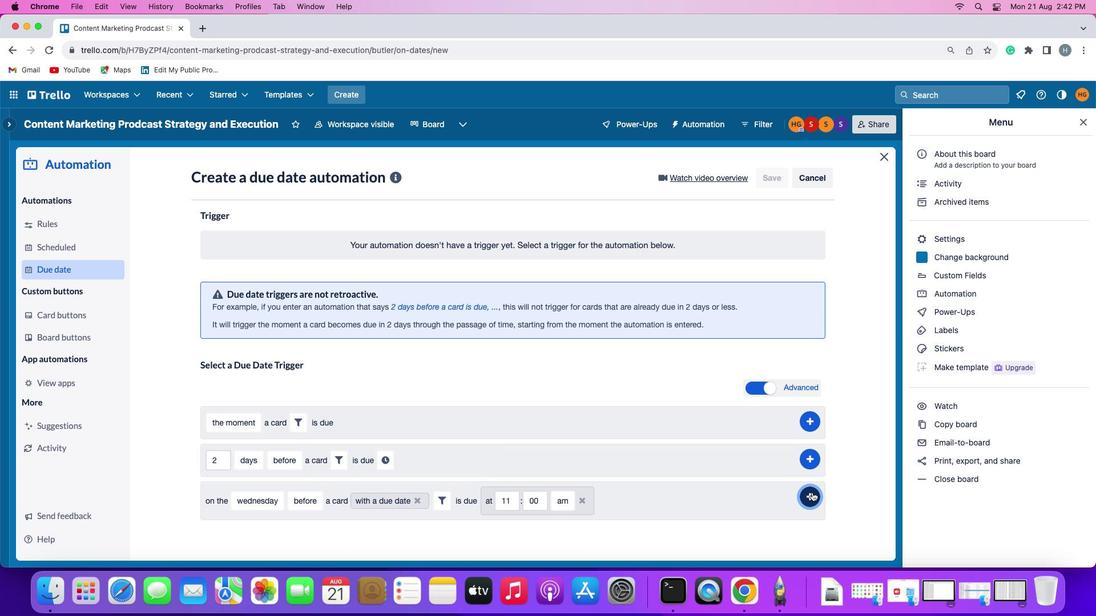 
Action: Mouse moved to (857, 400)
Screenshot: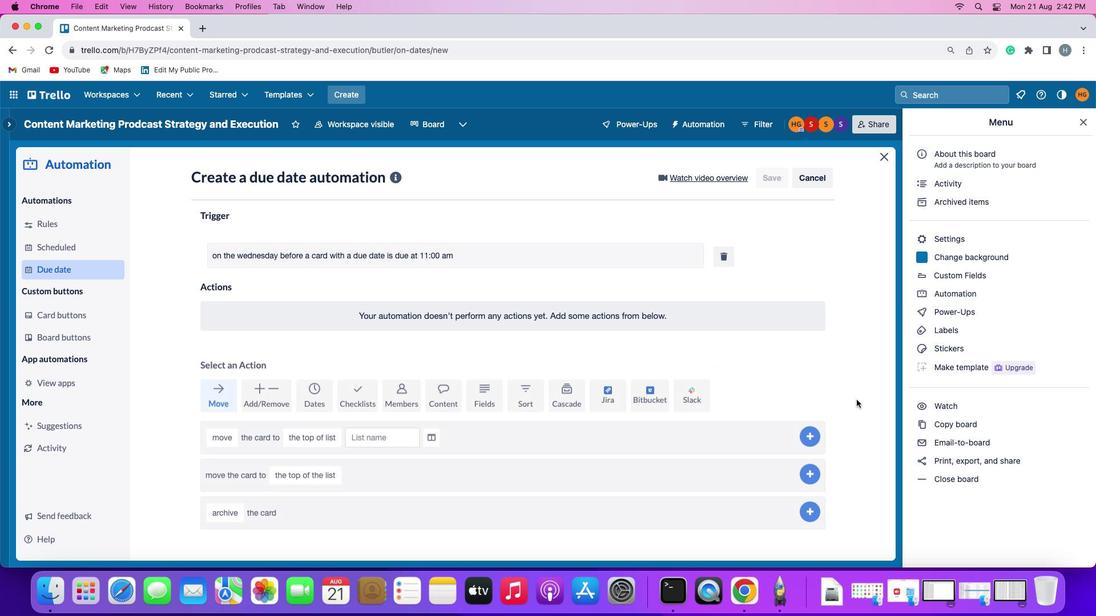 
